 Task: Find hiking trails near Riverside and Salt Lake City with camping options.
Action: Key pressed effs<Key.space>
Screenshot: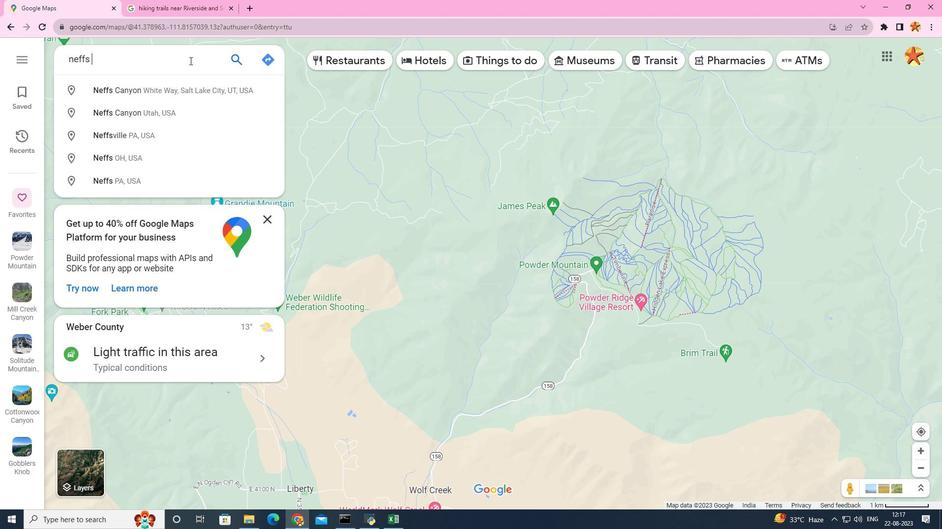 
Action: Mouse moved to (187, 90)
Screenshot: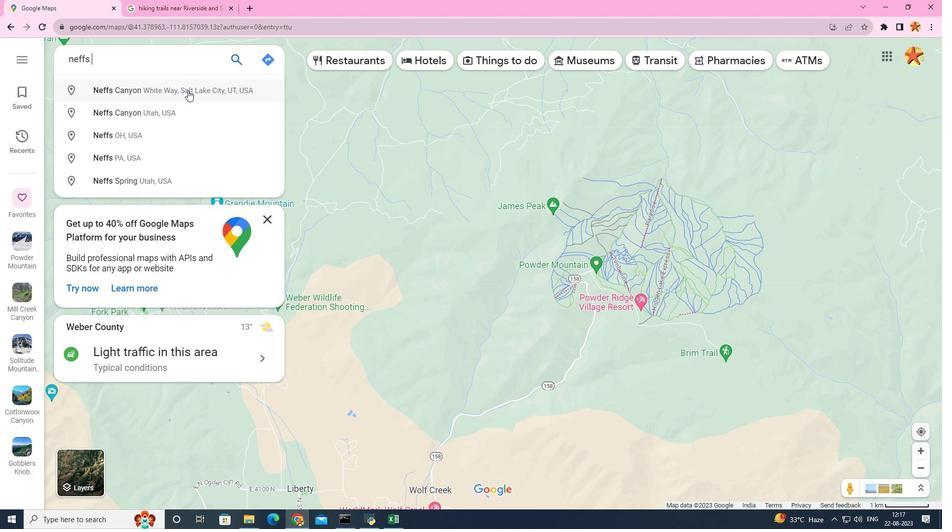 
Action: Mouse pressed left at (187, 90)
Screenshot: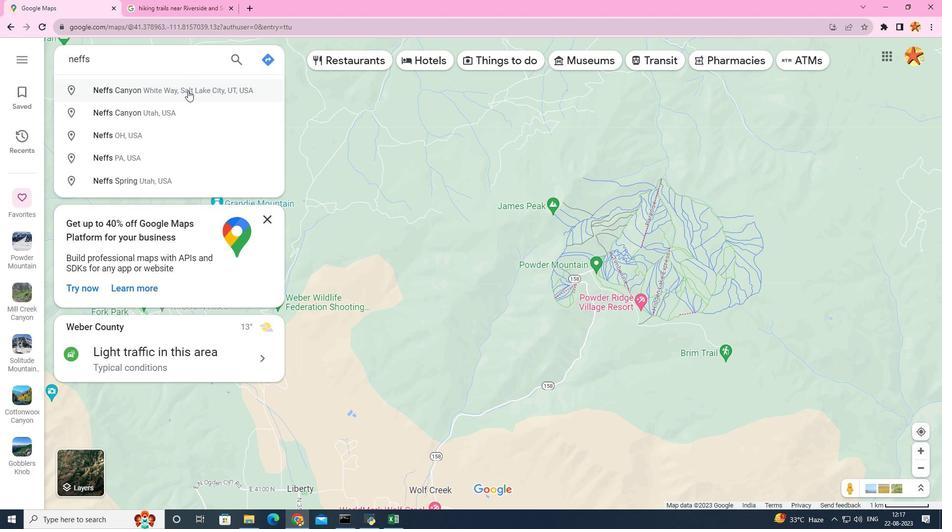 
Action: Mouse moved to (155, 274)
Screenshot: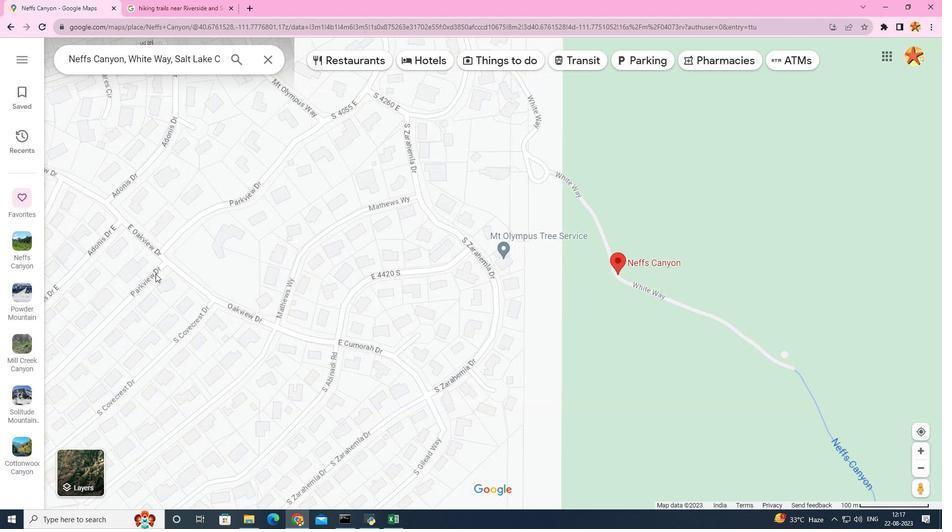 
Action: Mouse scrolled (155, 273) with delta (0, 0)
Screenshot: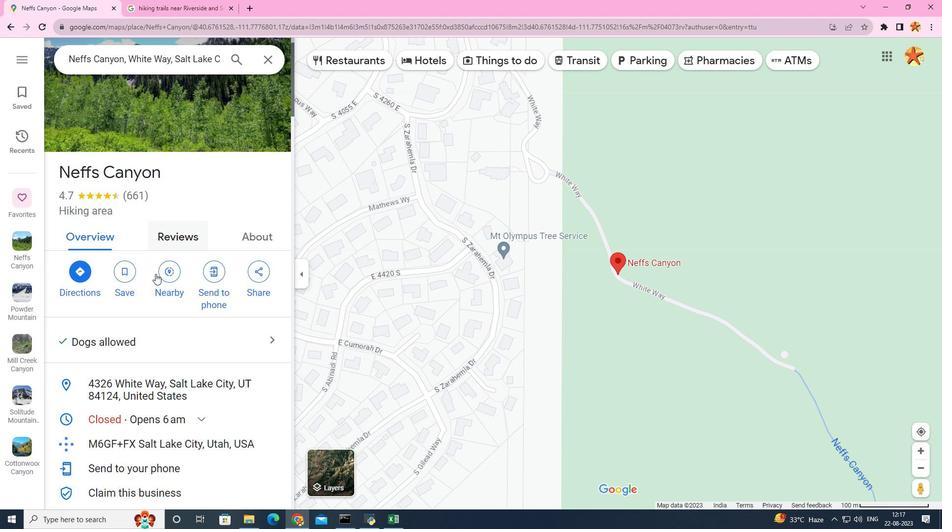 
Action: Mouse scrolled (155, 273) with delta (0, 0)
Screenshot: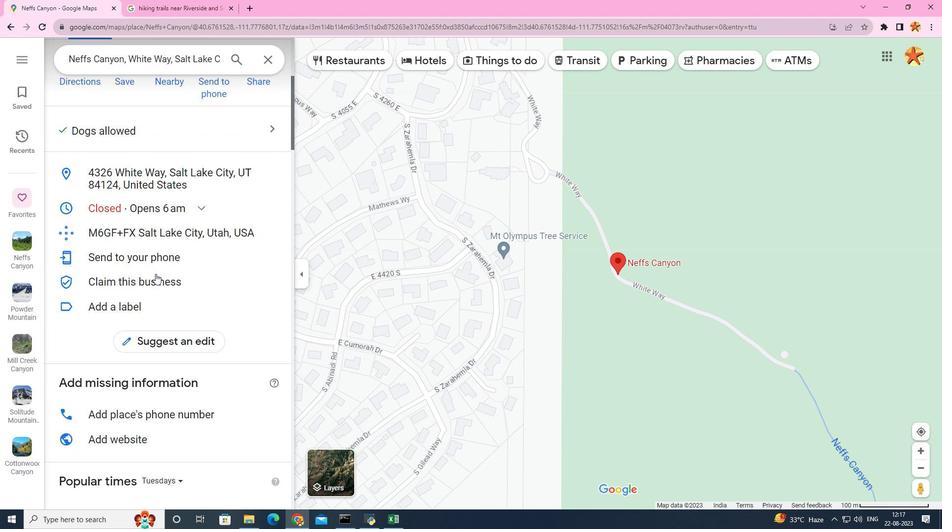 
Action: Mouse scrolled (155, 273) with delta (0, 0)
Screenshot: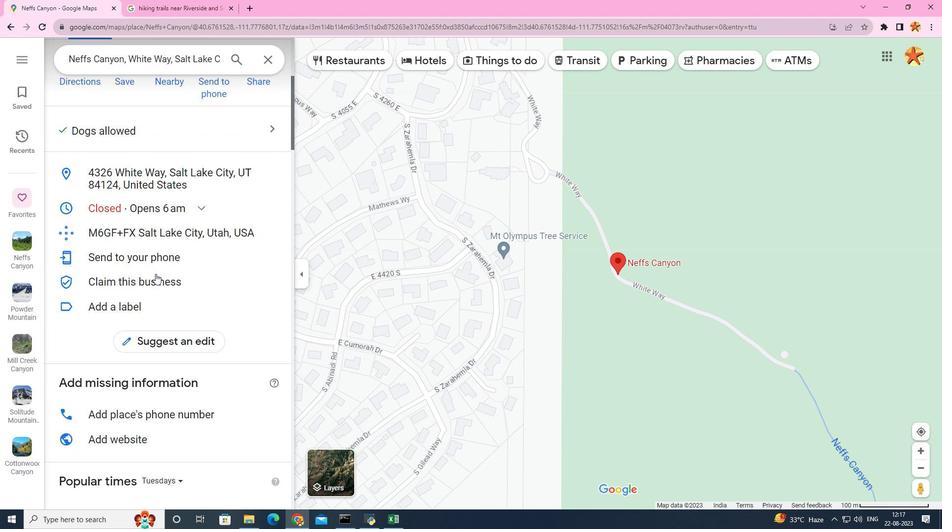 
Action: Mouse scrolled (155, 273) with delta (0, 0)
Screenshot: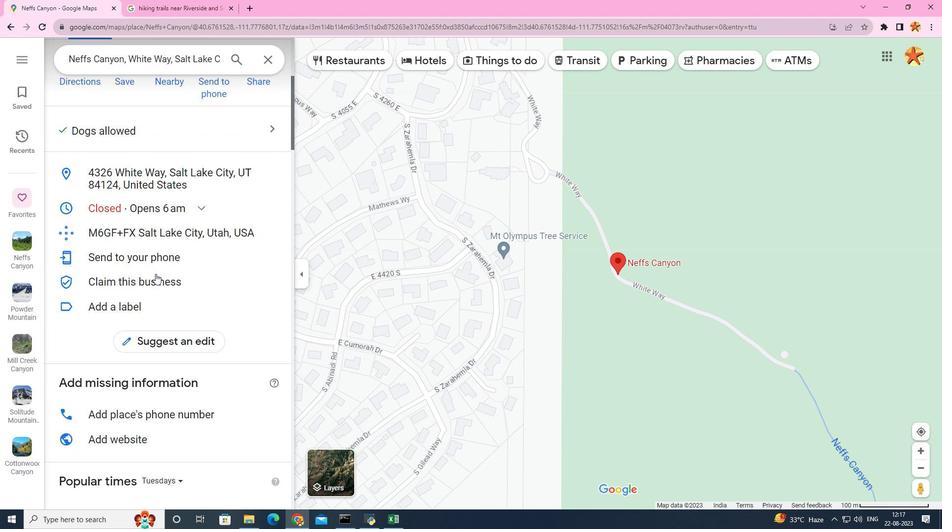 
Action: Mouse scrolled (155, 273) with delta (0, 0)
Screenshot: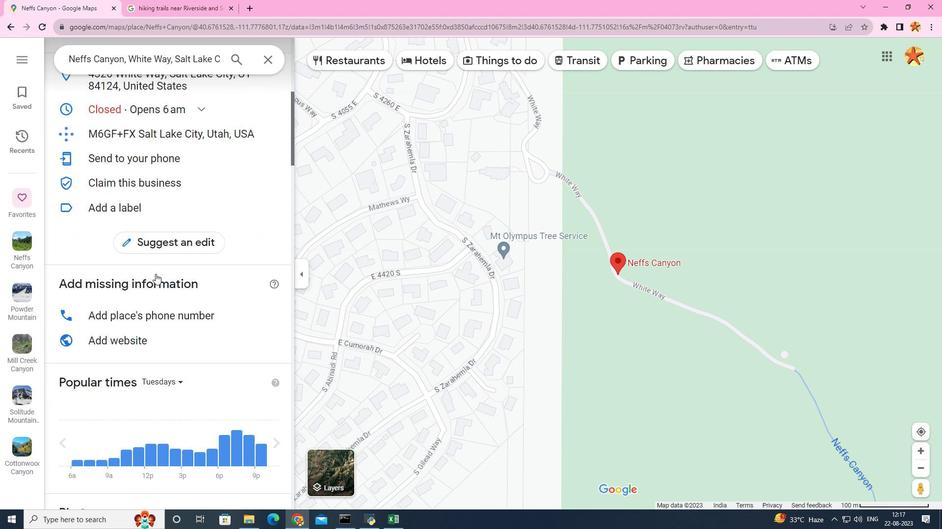 
Action: Mouse scrolled (155, 273) with delta (0, 0)
Screenshot: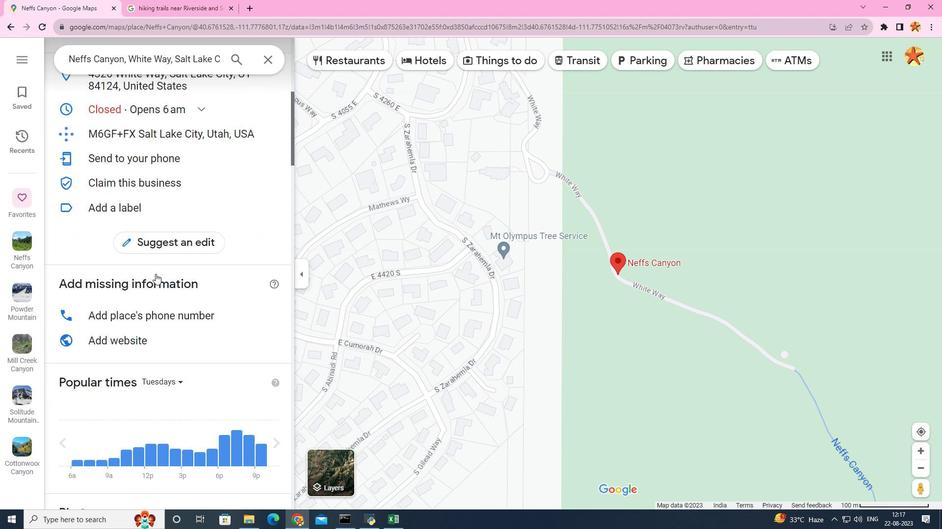 
Action: Mouse scrolled (155, 273) with delta (0, 0)
Screenshot: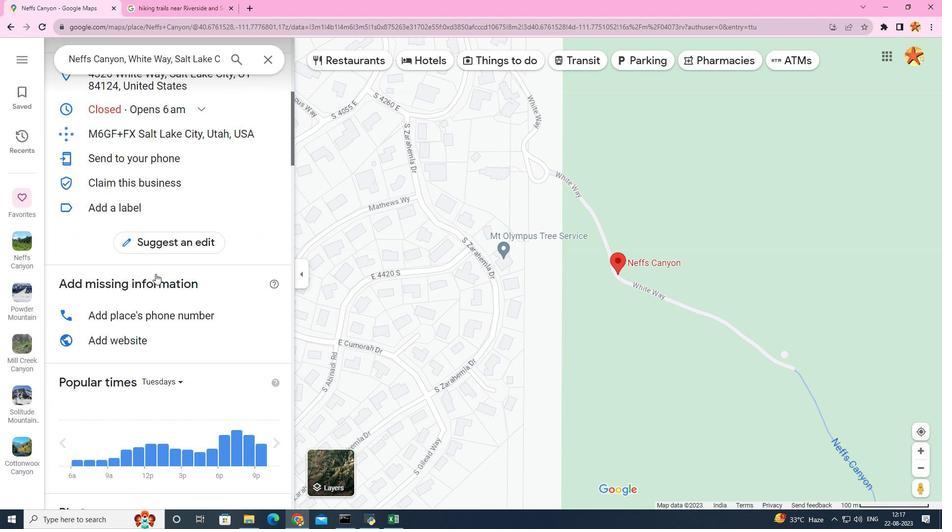 
Action: Mouse scrolled (155, 273) with delta (0, 0)
Screenshot: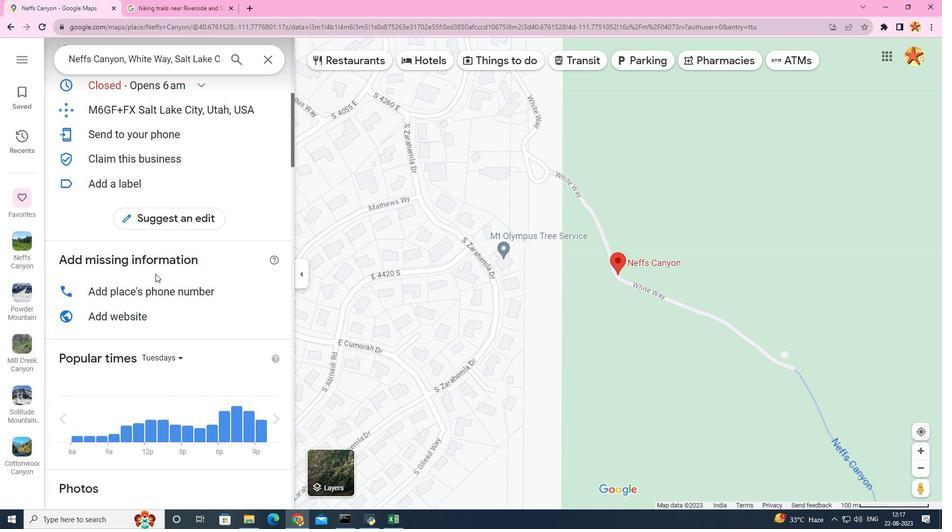 
Action: Mouse scrolled (155, 273) with delta (0, 0)
Screenshot: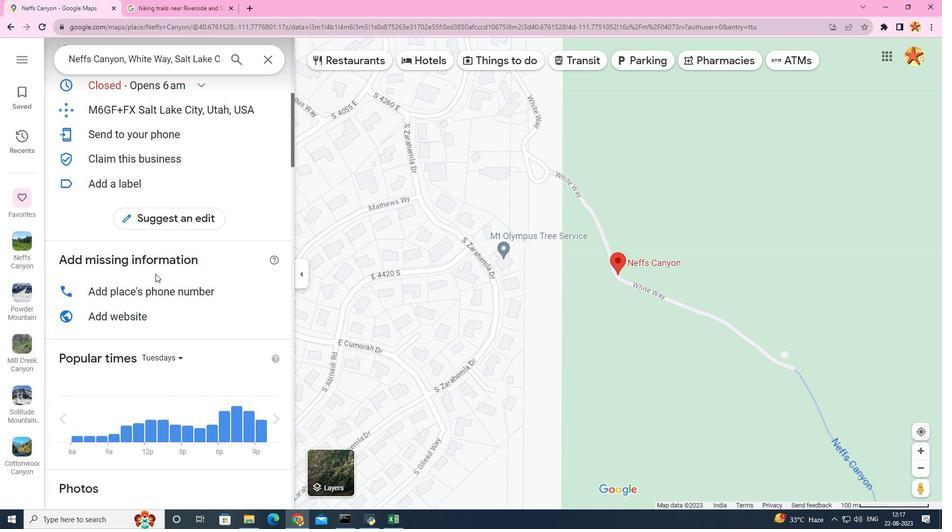 
Action: Mouse scrolled (155, 273) with delta (0, 0)
Screenshot: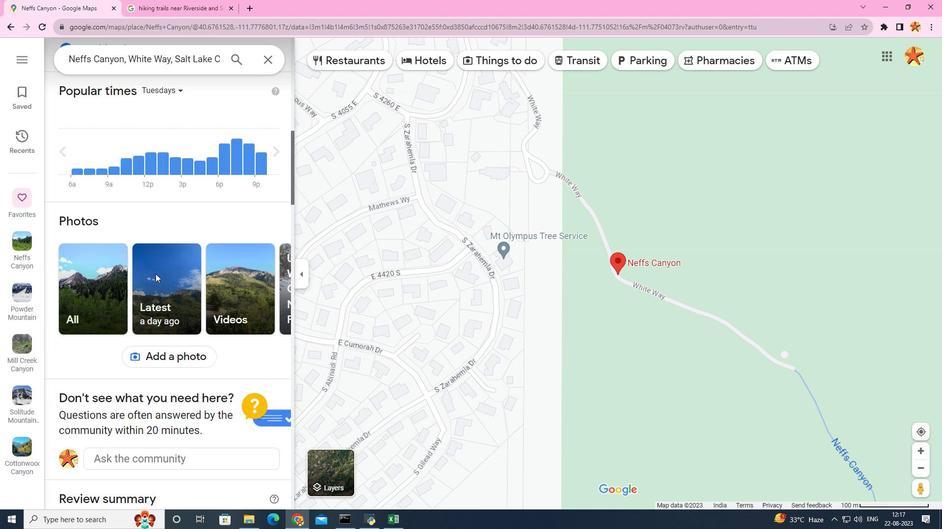 
Action: Mouse scrolled (155, 273) with delta (0, 0)
Screenshot: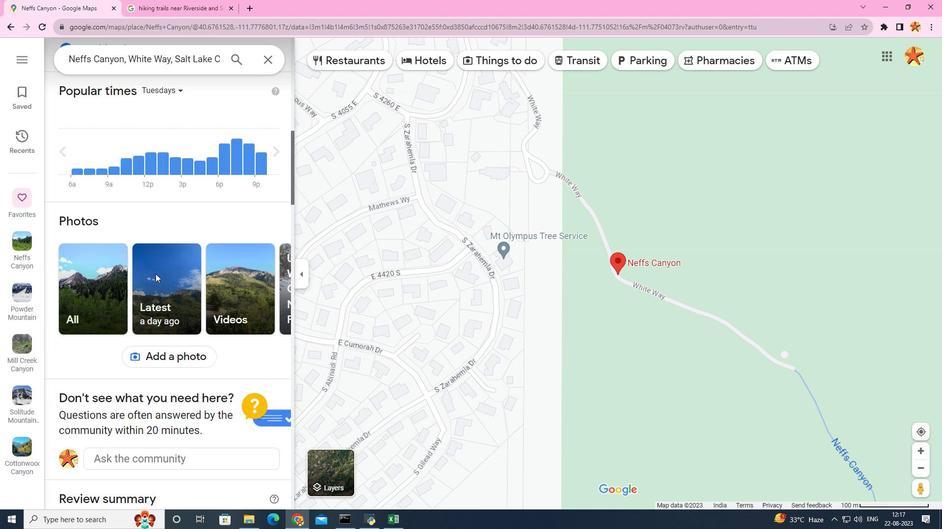 
Action: Mouse scrolled (155, 273) with delta (0, 0)
Screenshot: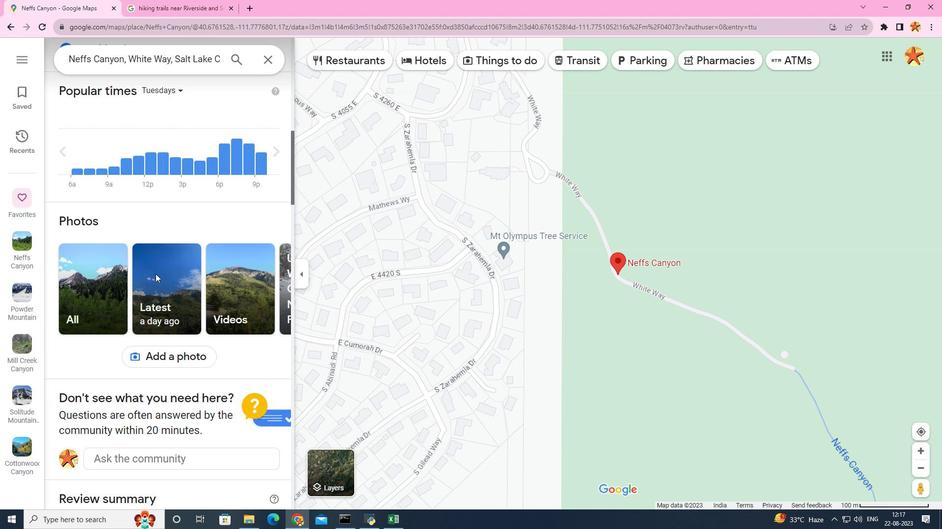 
Action: Mouse scrolled (155, 273) with delta (0, 0)
Screenshot: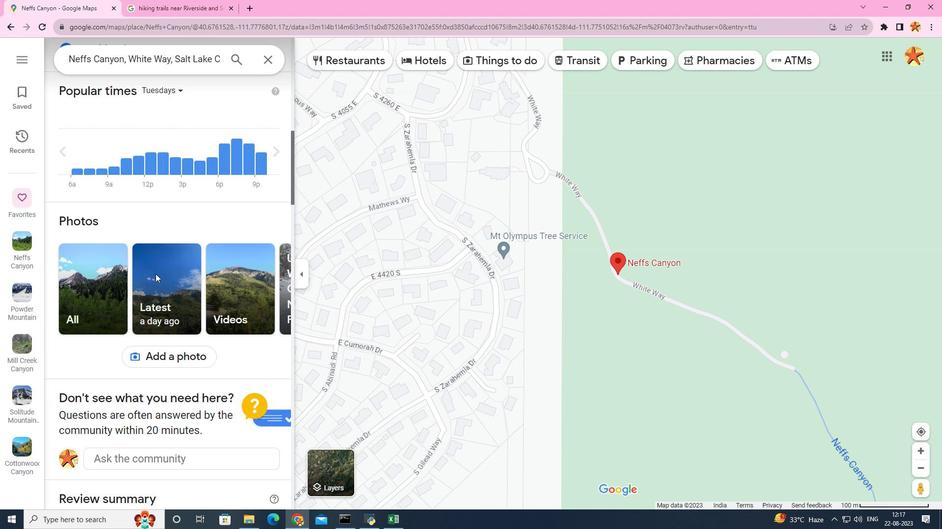 
Action: Mouse scrolled (155, 273) with delta (0, 0)
Screenshot: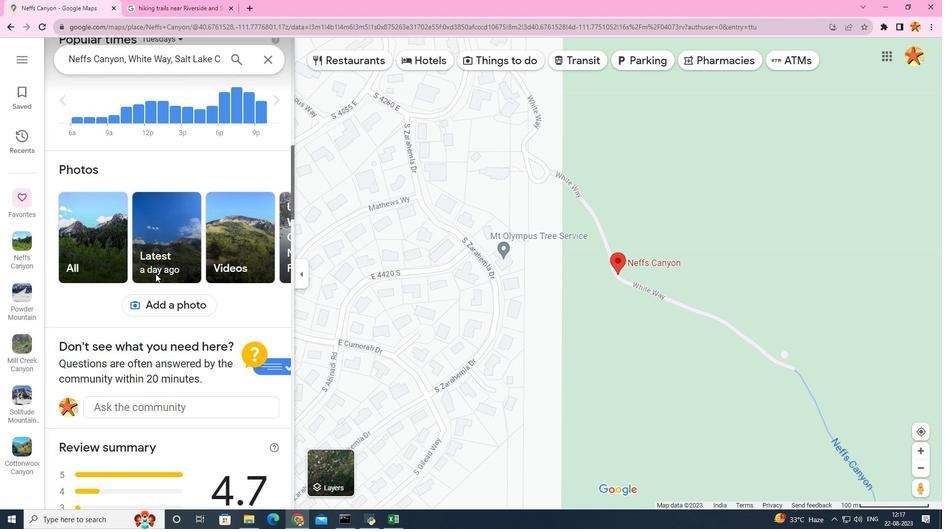
Action: Mouse scrolled (155, 273) with delta (0, 0)
Screenshot: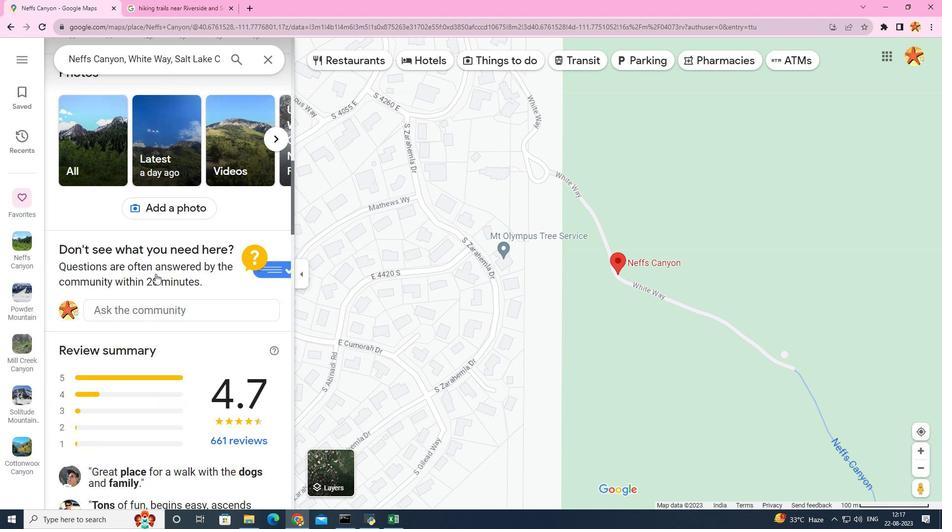 
Action: Mouse scrolled (155, 273) with delta (0, 0)
Screenshot: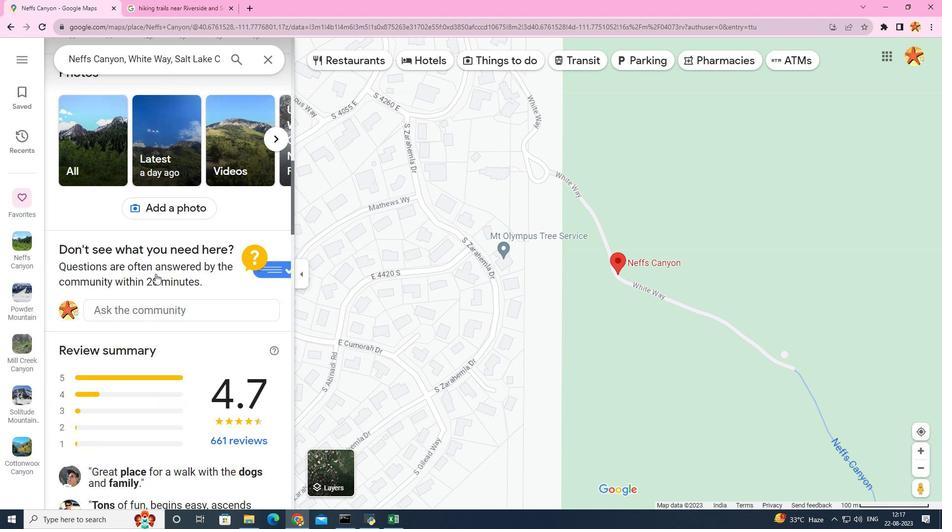 
Action: Mouse scrolled (155, 273) with delta (0, 0)
Screenshot: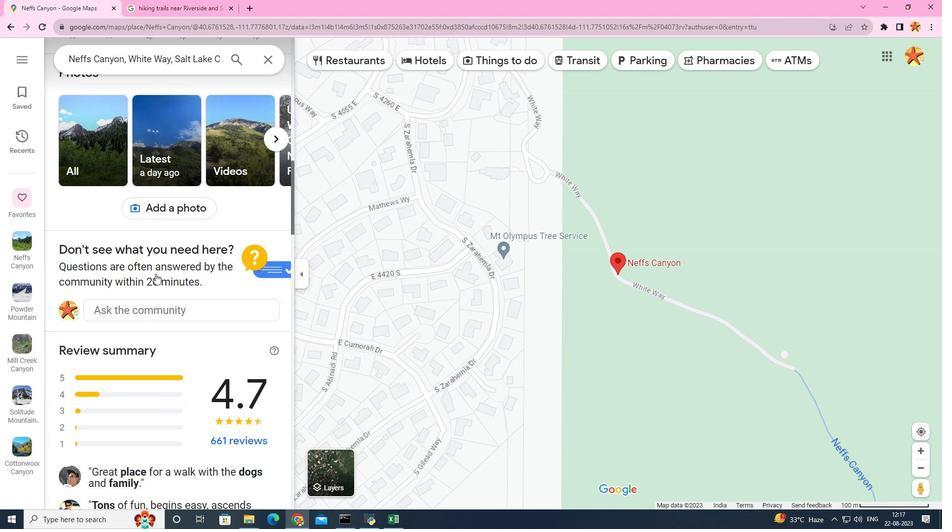 
Action: Mouse moved to (108, 134)
Screenshot: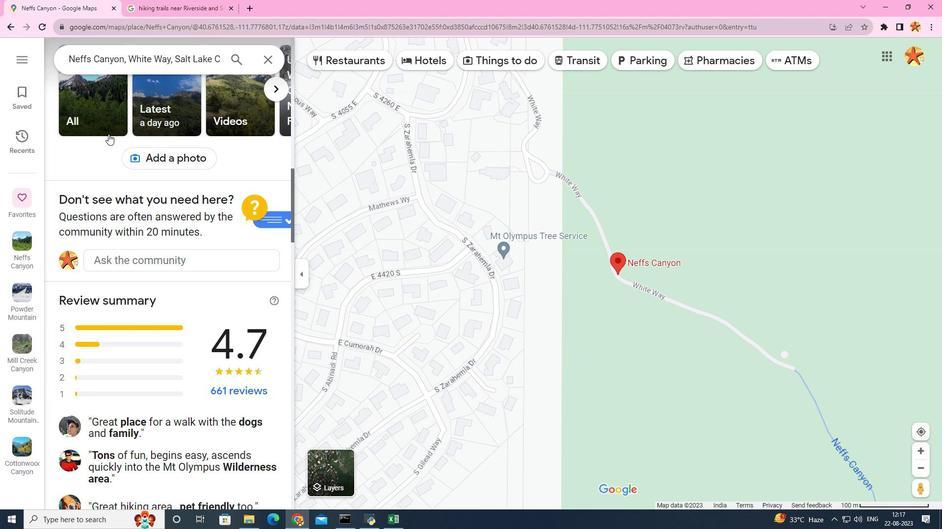 
Action: Mouse pressed left at (108, 134)
Screenshot: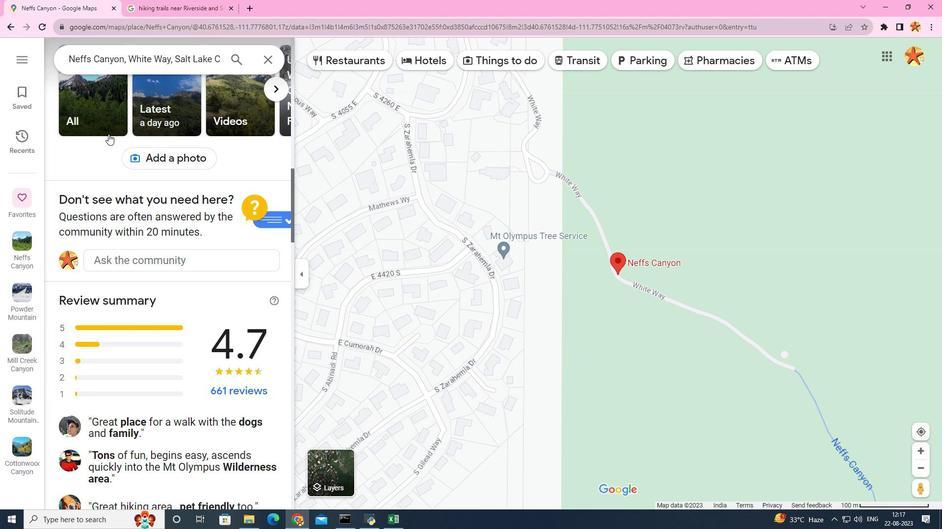 
Action: Mouse moved to (627, 443)
Screenshot: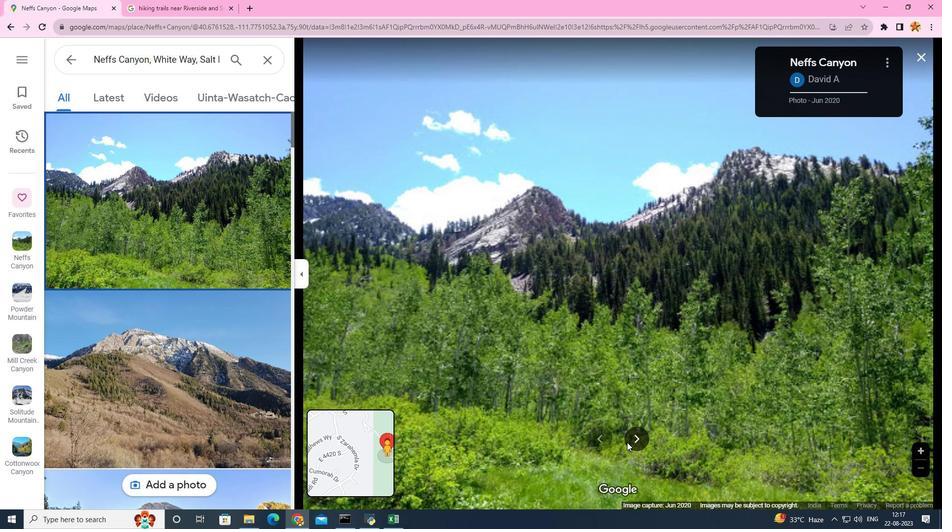 
Action: Mouse pressed left at (627, 443)
Screenshot: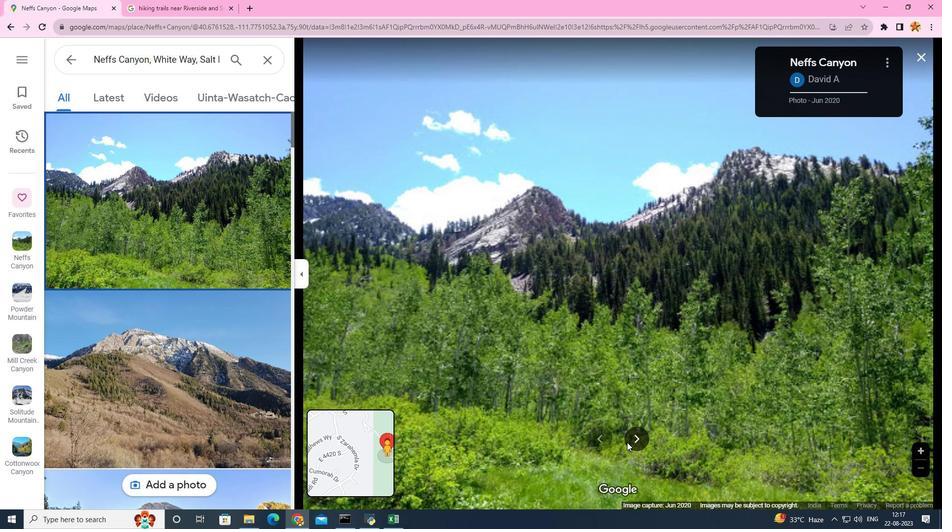 
Action: Mouse pressed left at (627, 443)
Screenshot: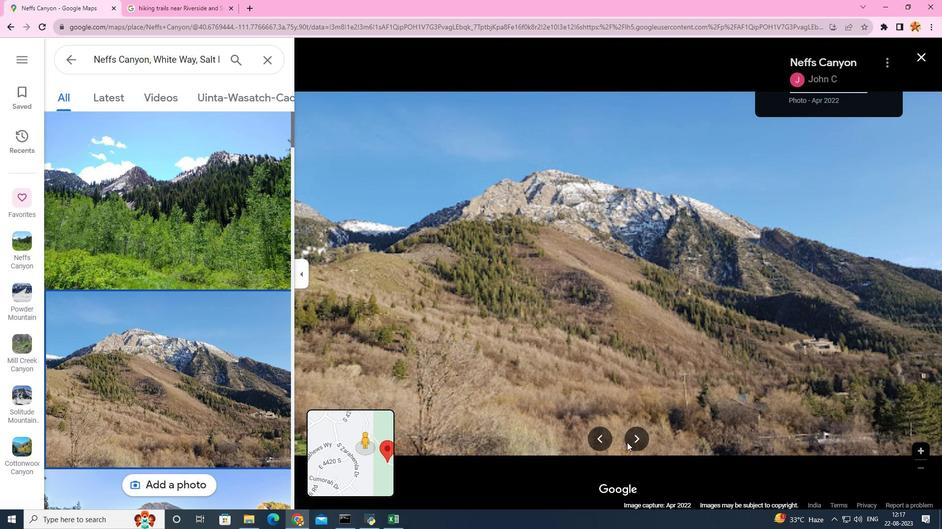 
Action: Mouse pressed left at (627, 443)
Screenshot: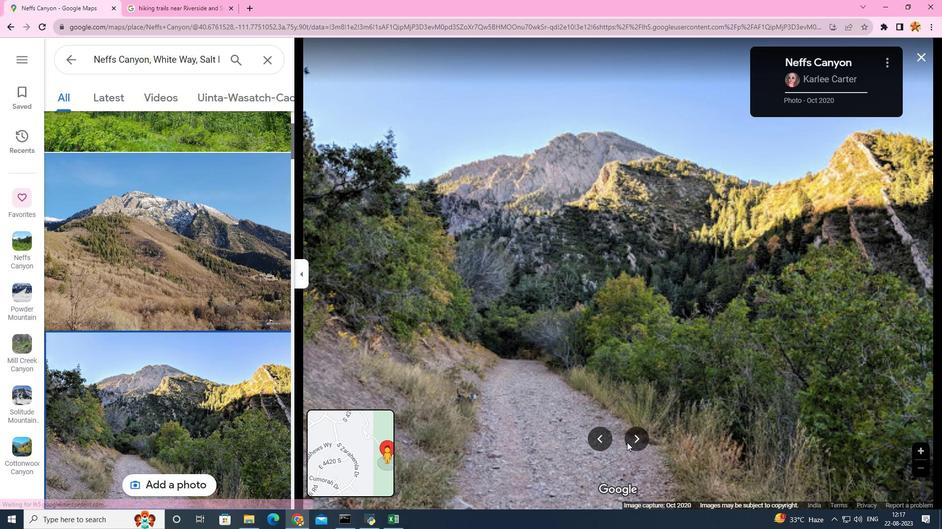 
Action: Mouse pressed left at (627, 443)
Screenshot: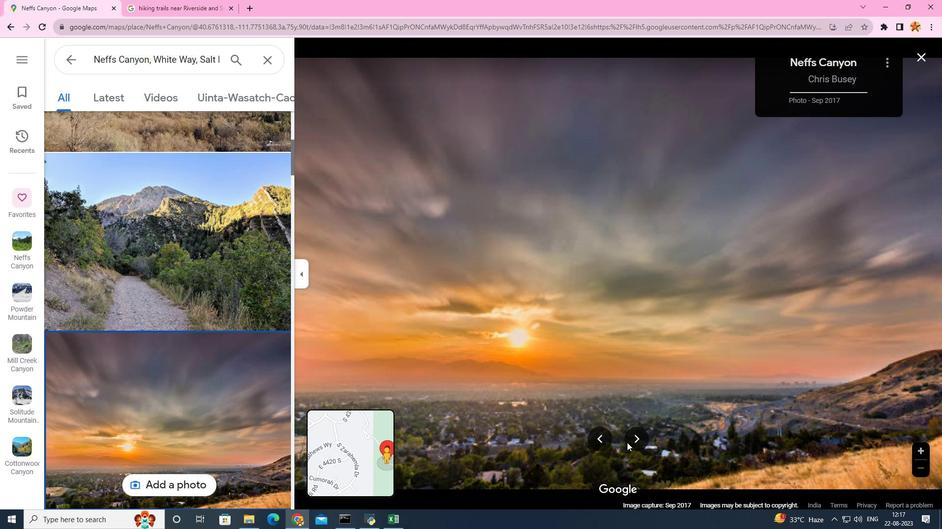 
Action: Mouse pressed left at (627, 443)
Screenshot: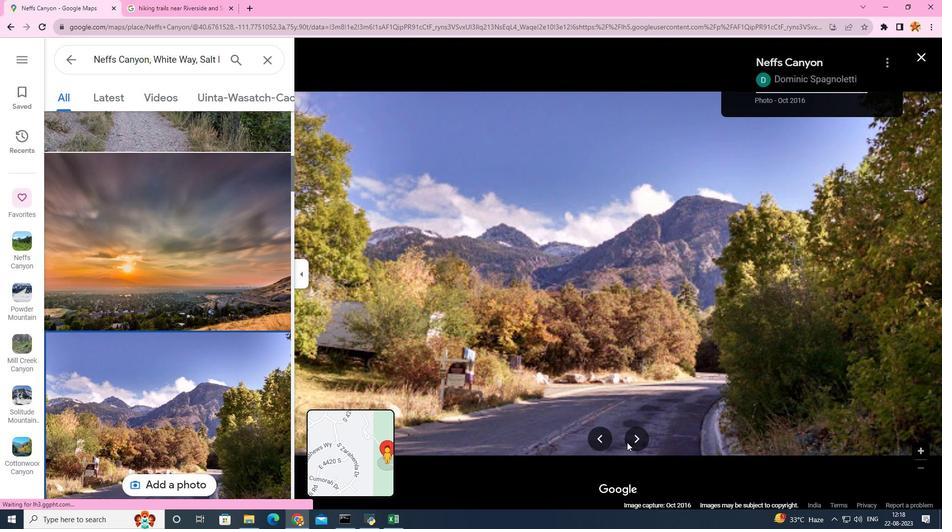 
Action: Mouse pressed left at (627, 443)
Screenshot: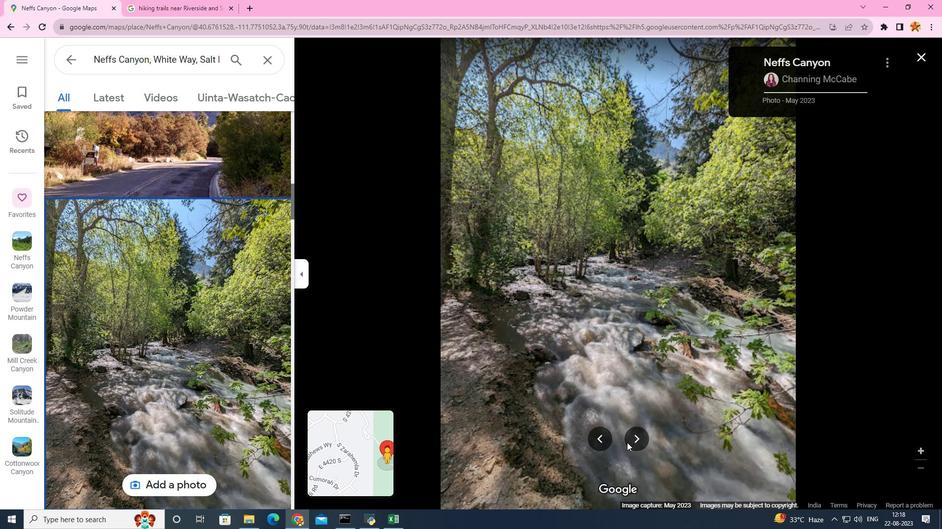 
Action: Mouse pressed left at (627, 443)
Screenshot: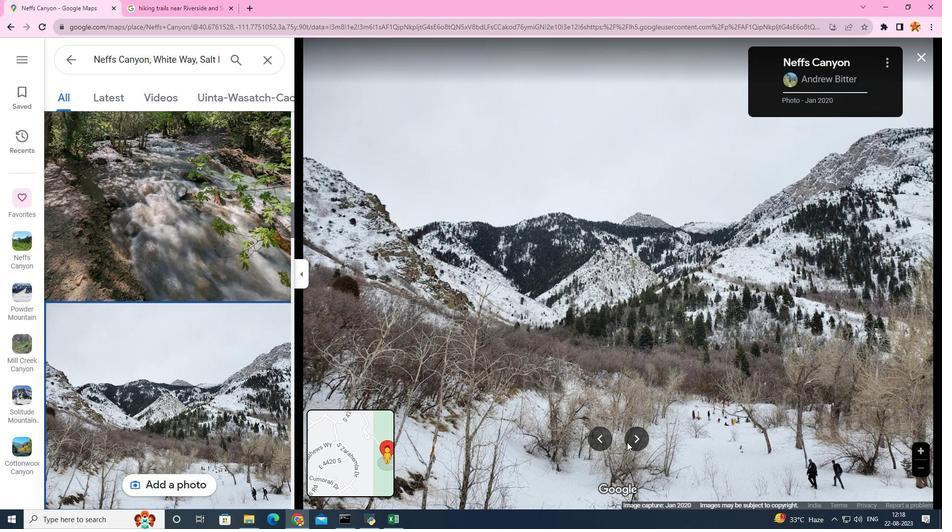 
Action: Mouse pressed left at (627, 443)
Screenshot: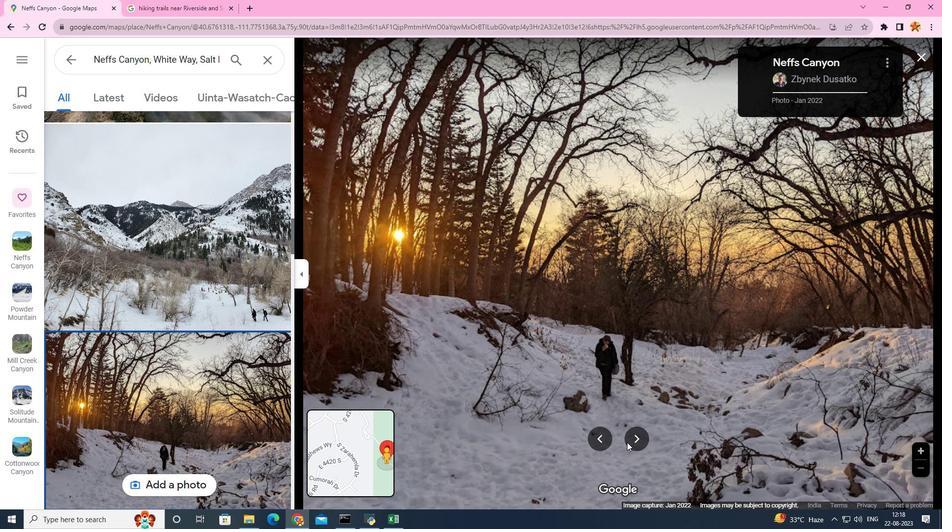 
Action: Mouse pressed left at (627, 443)
Screenshot: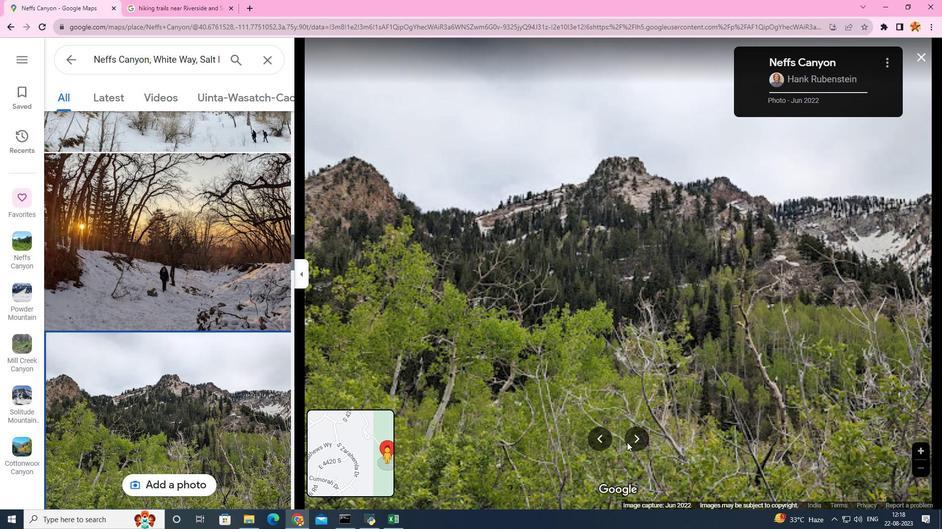 
Action: Mouse pressed left at (627, 443)
Screenshot: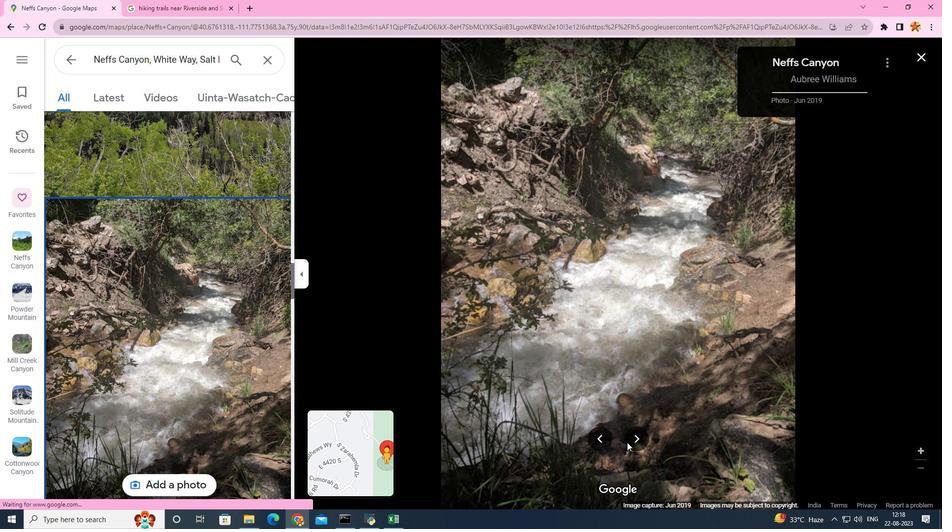 
Action: Mouse pressed left at (627, 443)
Screenshot: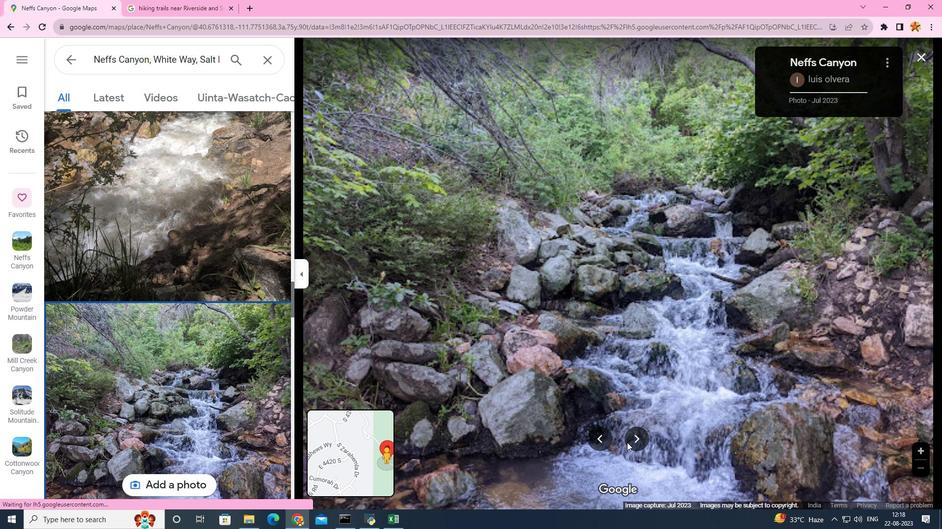 
Action: Mouse pressed left at (627, 443)
Screenshot: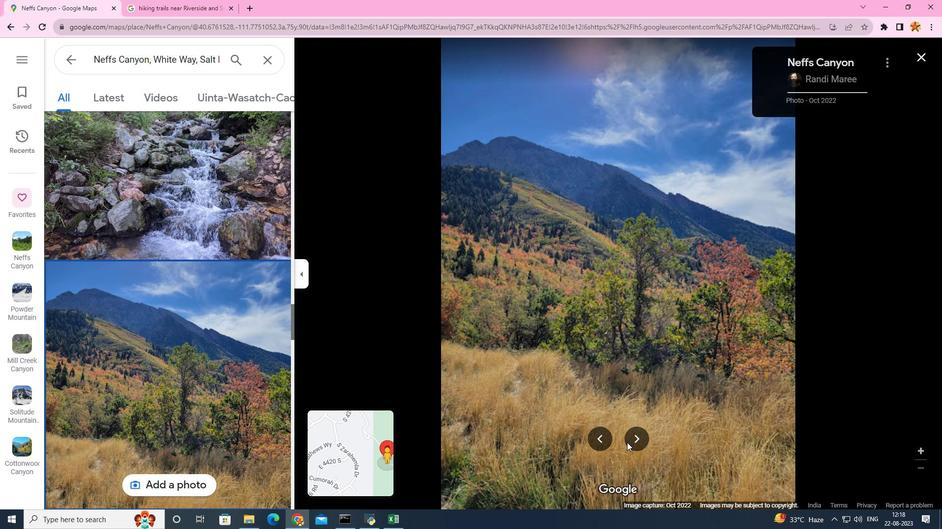 
Action: Mouse moved to (625, 433)
Screenshot: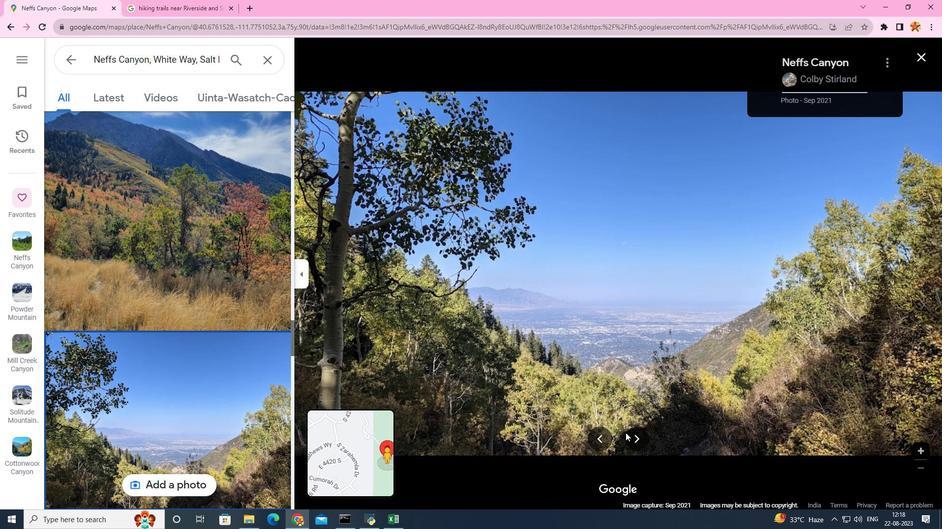 
Action: Mouse pressed left at (625, 433)
Screenshot: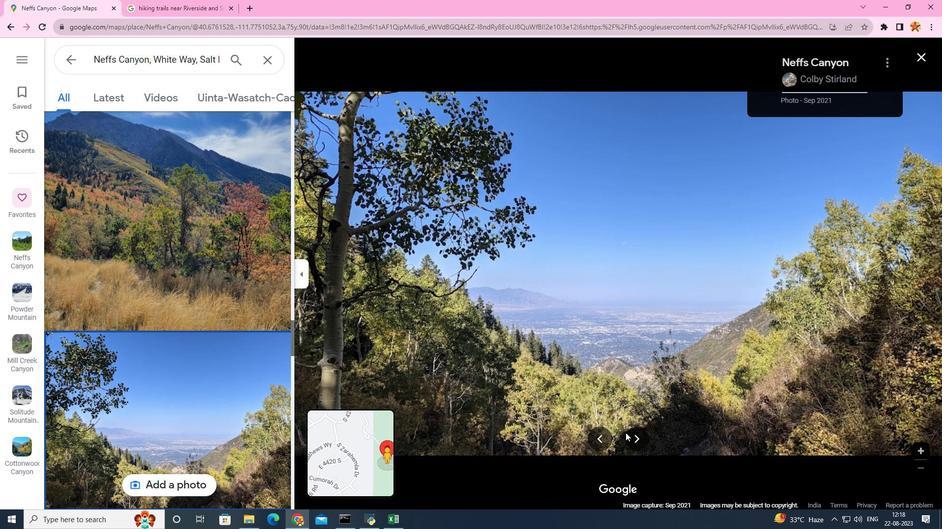 
Action: Mouse moved to (636, 438)
Screenshot: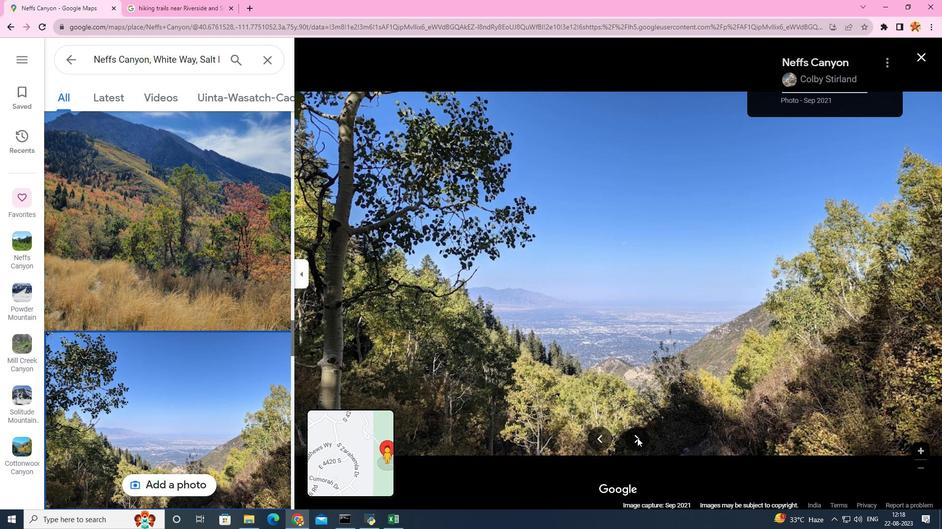 
Action: Mouse pressed left at (636, 438)
Screenshot: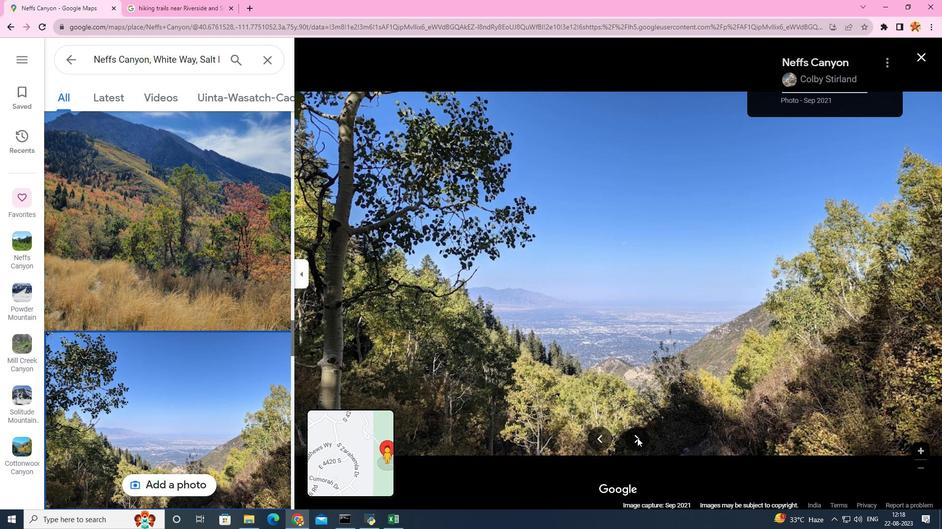 
Action: Mouse moved to (637, 438)
Screenshot: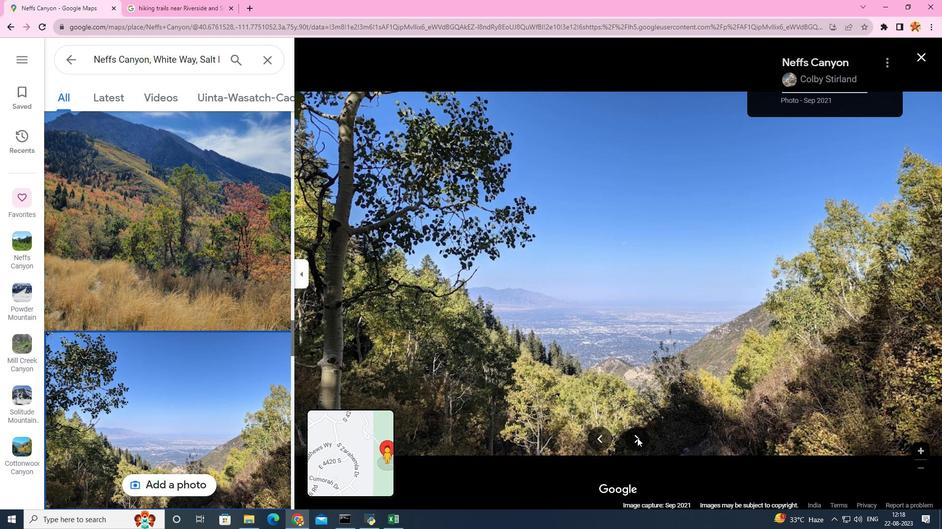 
Action: Mouse pressed left at (637, 438)
Screenshot: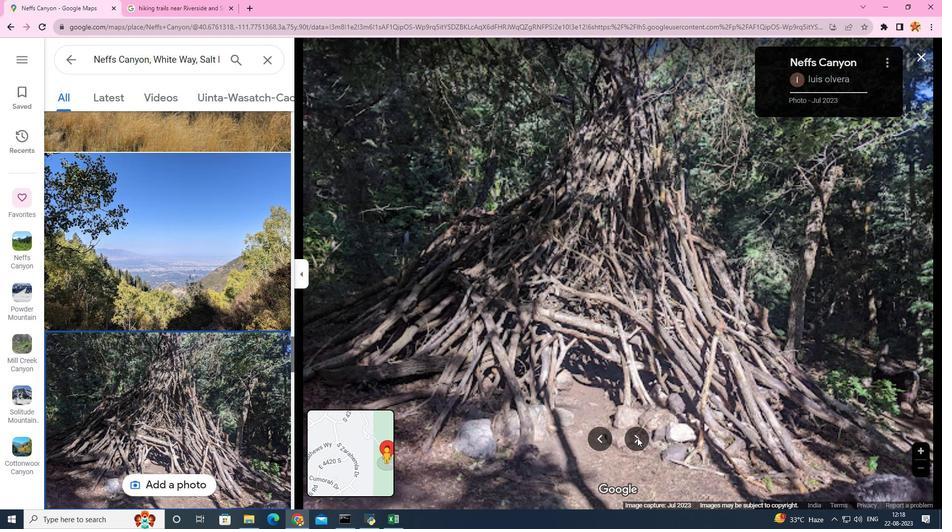 
Action: Mouse pressed left at (637, 438)
Screenshot: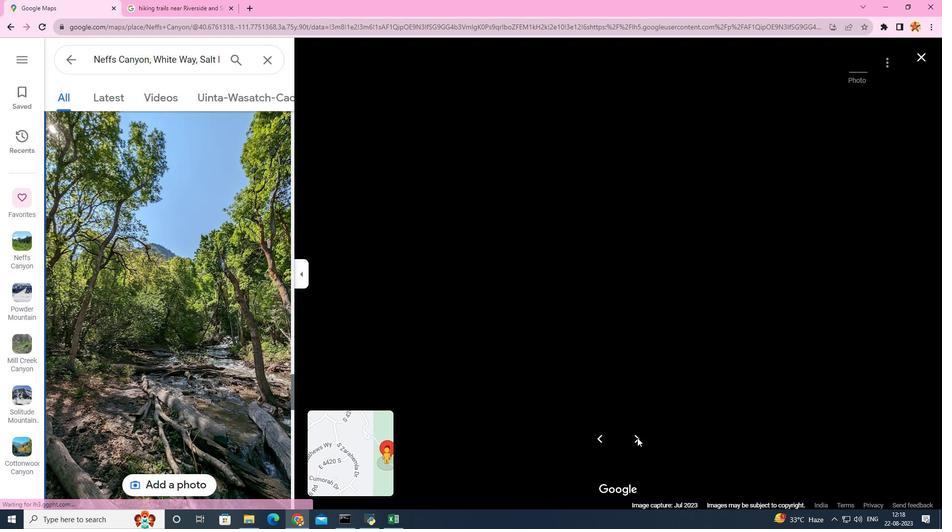 
Action: Mouse moved to (101, 104)
Screenshot: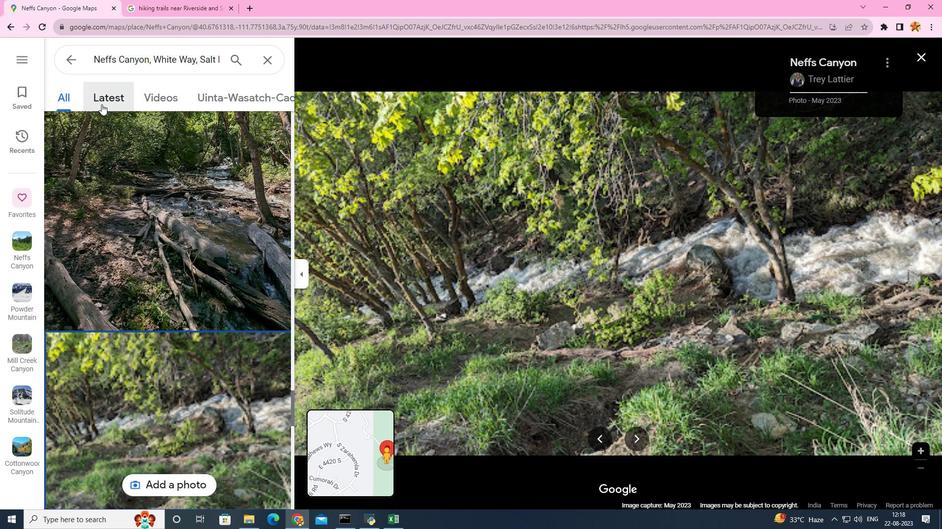 
Action: Mouse pressed left at (101, 104)
Screenshot: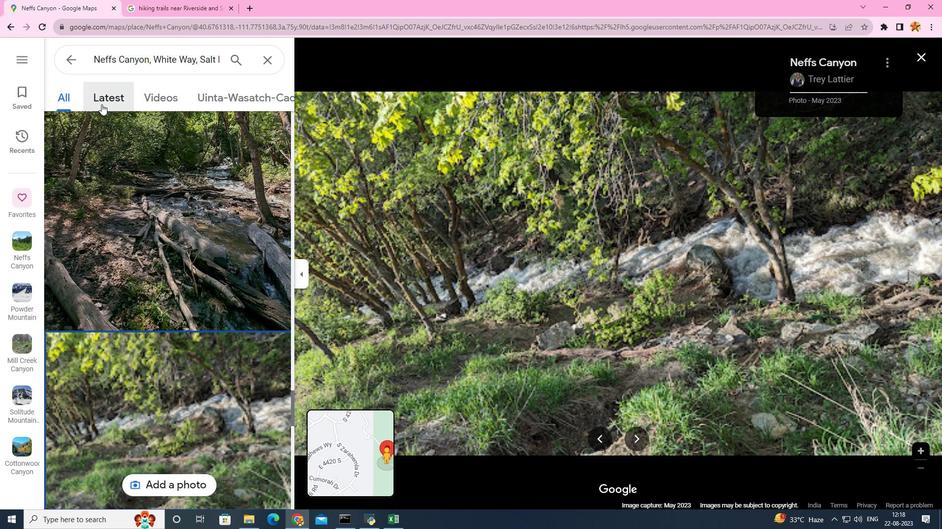 
Action: Mouse moved to (633, 444)
Screenshot: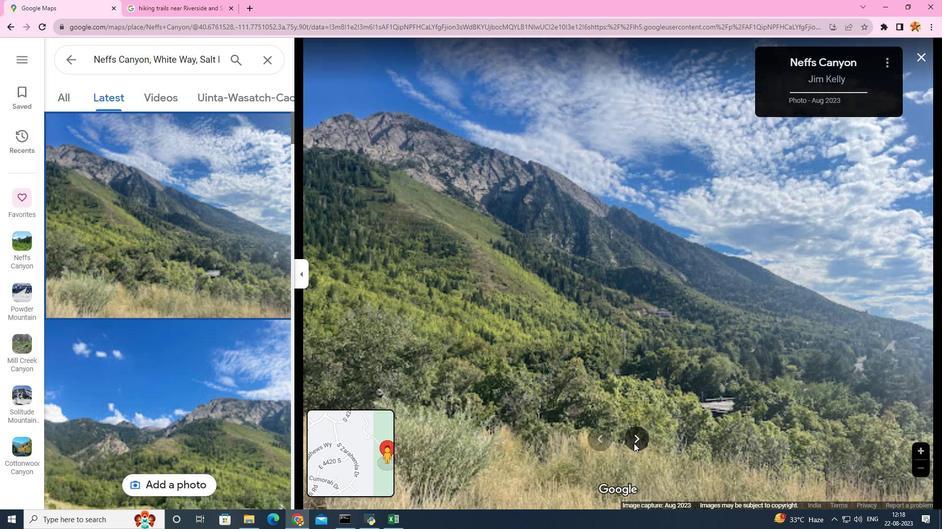 
Action: Mouse pressed left at (633, 444)
Screenshot: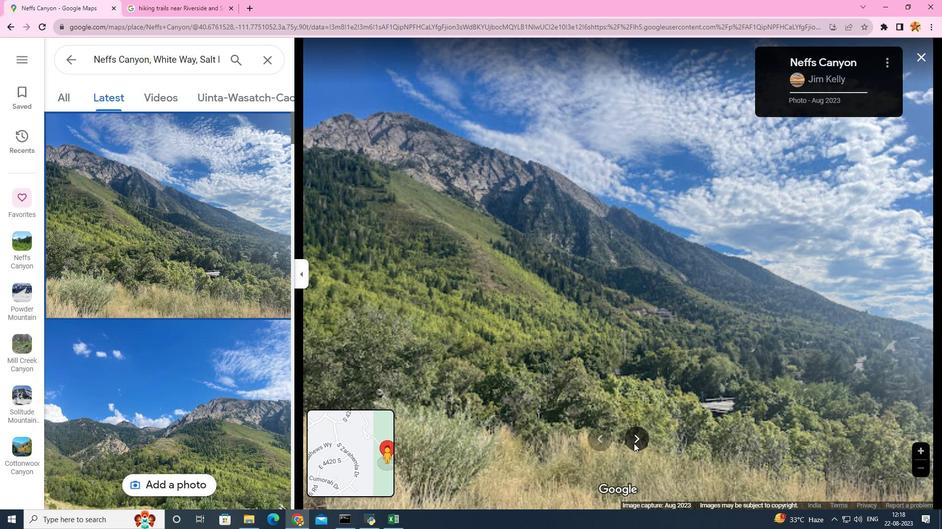 
Action: Mouse pressed left at (633, 444)
Screenshot: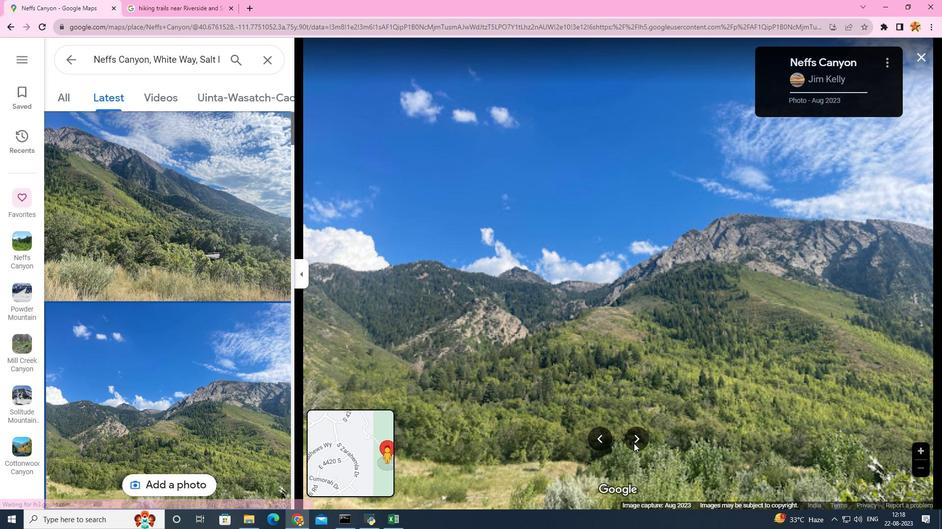 
Action: Mouse pressed left at (633, 444)
Screenshot: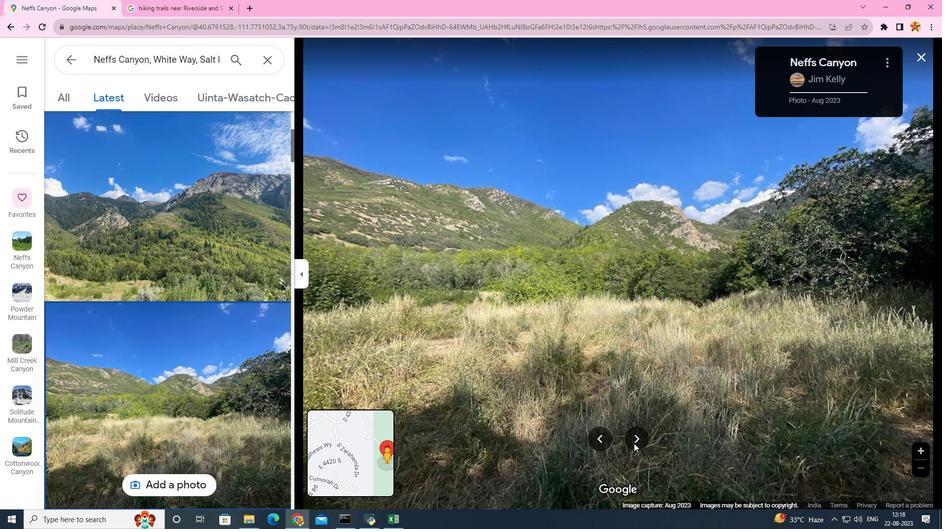 
Action: Mouse pressed left at (633, 444)
Screenshot: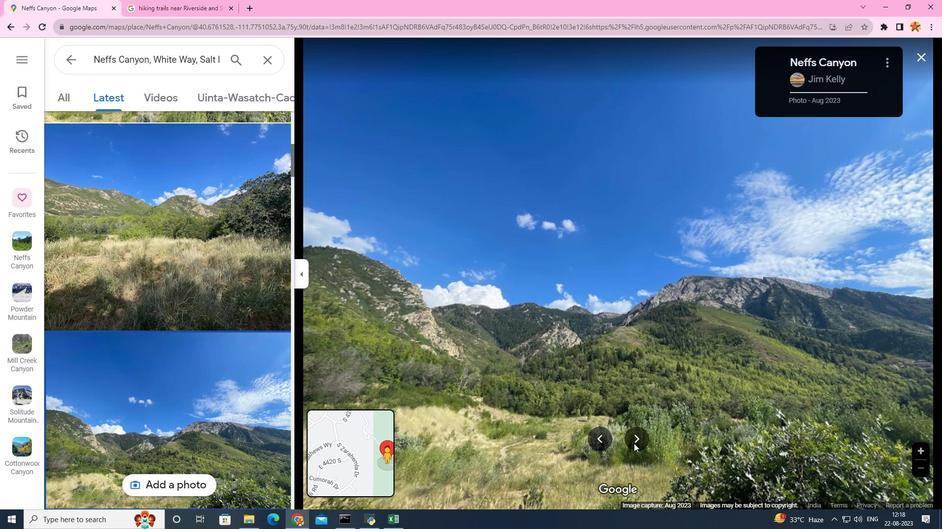 
Action: Mouse moved to (628, 444)
Screenshot: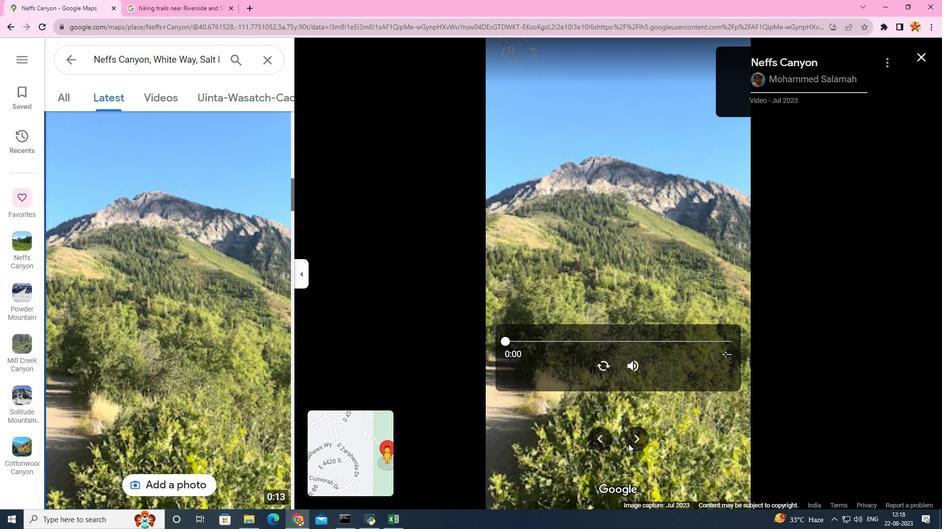 
Action: Mouse pressed left at (628, 444)
Screenshot: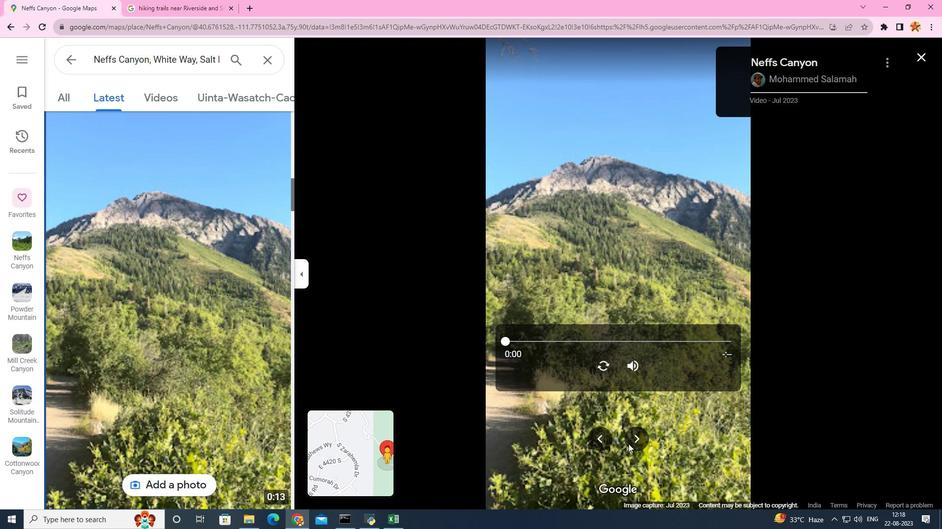 
Action: Mouse pressed left at (628, 444)
Screenshot: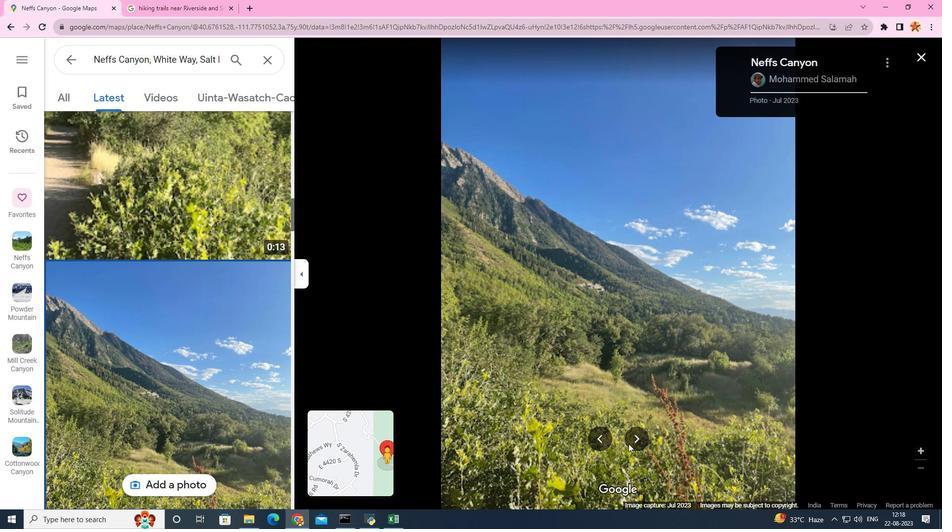 
Action: Mouse moved to (633, 439)
Screenshot: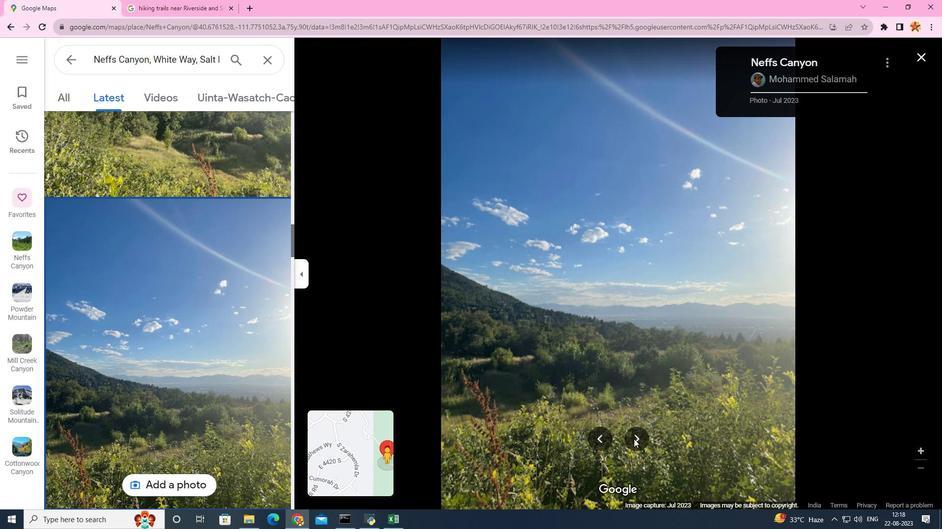 
Action: Mouse pressed left at (633, 439)
Screenshot: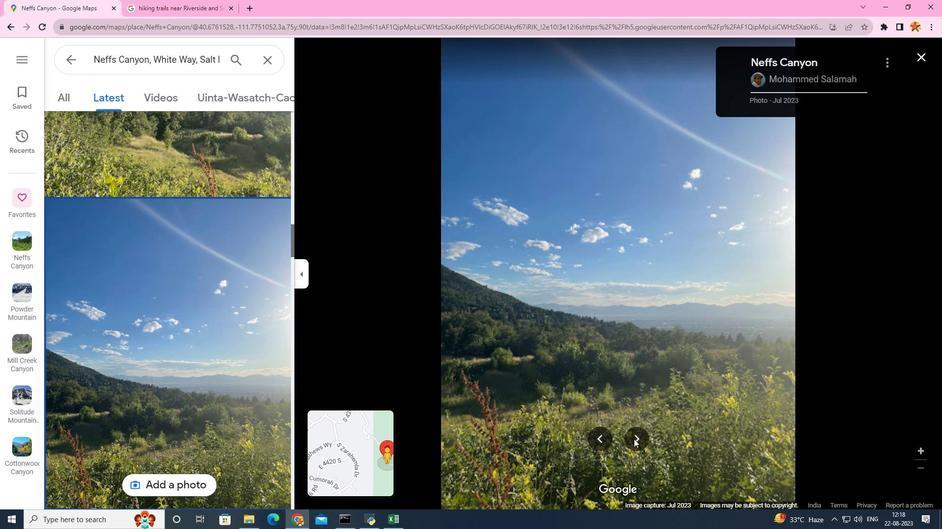 
Action: Mouse moved to (636, 438)
Screenshot: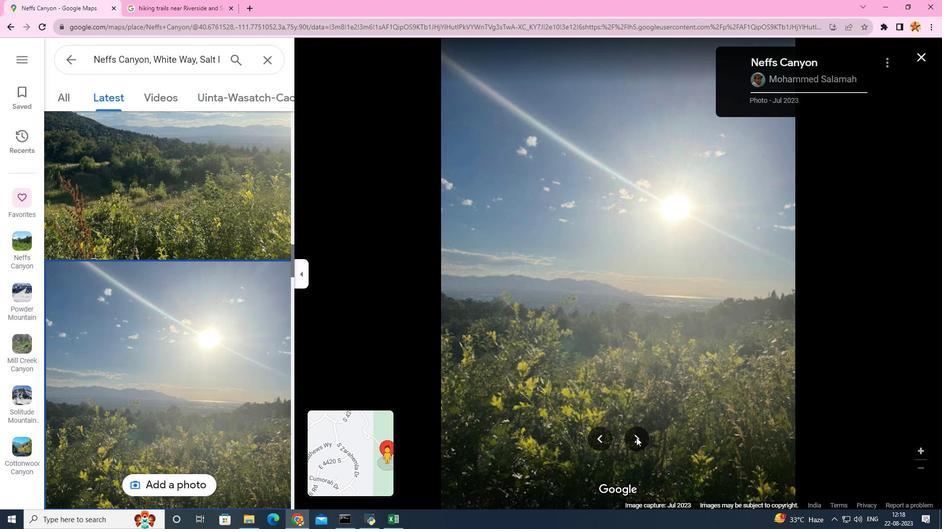 
Action: Mouse pressed left at (636, 438)
Screenshot: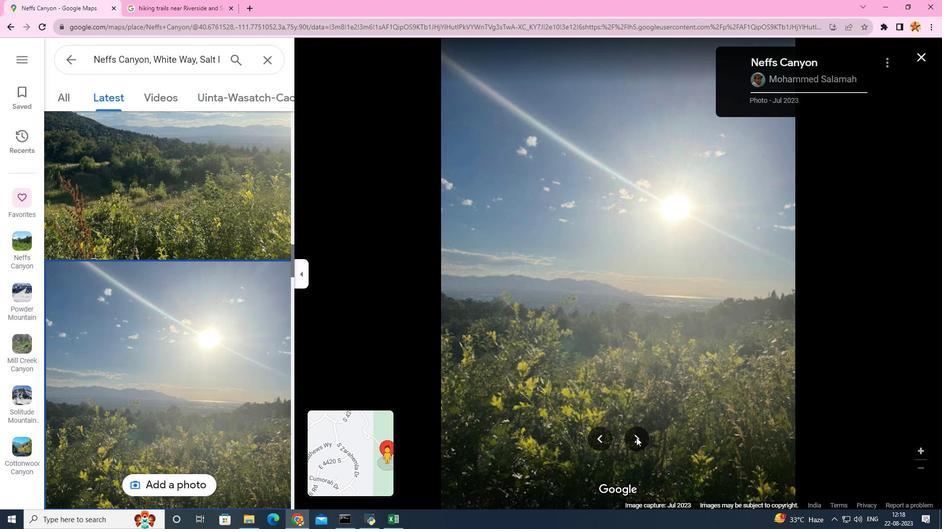
Action: Mouse pressed left at (636, 438)
Screenshot: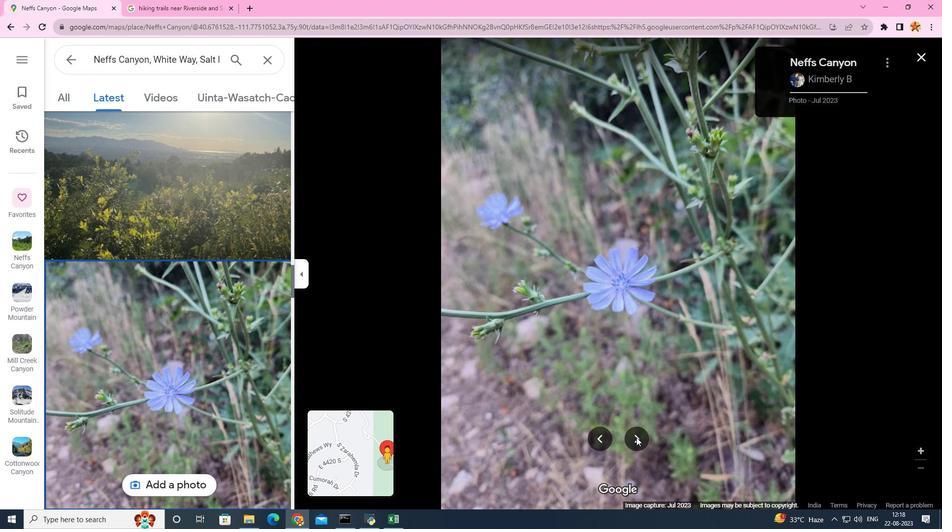 
Action: Mouse pressed left at (636, 438)
Screenshot: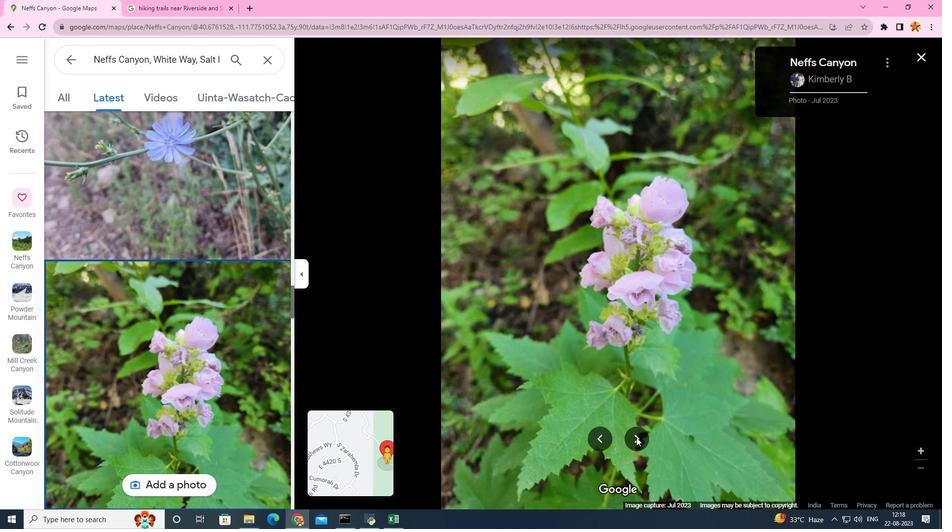 
Action: Mouse pressed left at (636, 438)
Screenshot: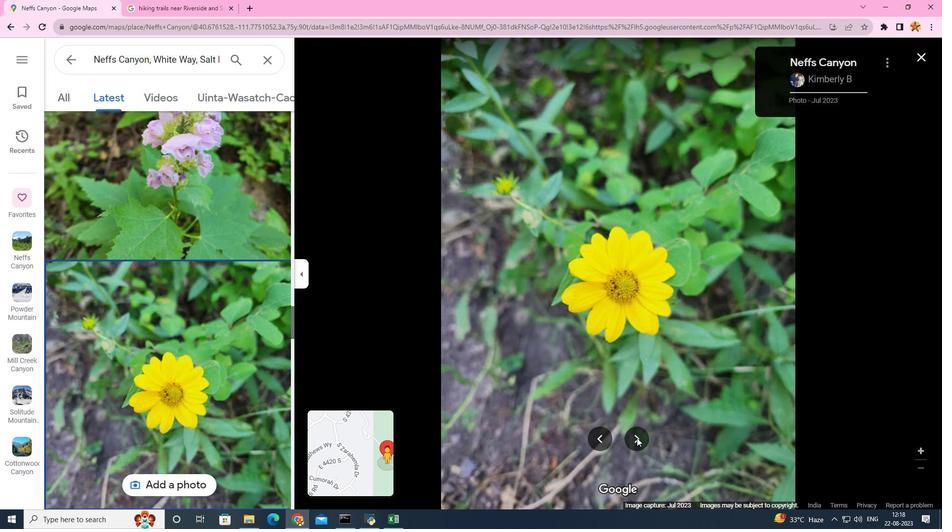 
Action: Mouse moved to (636, 438)
Screenshot: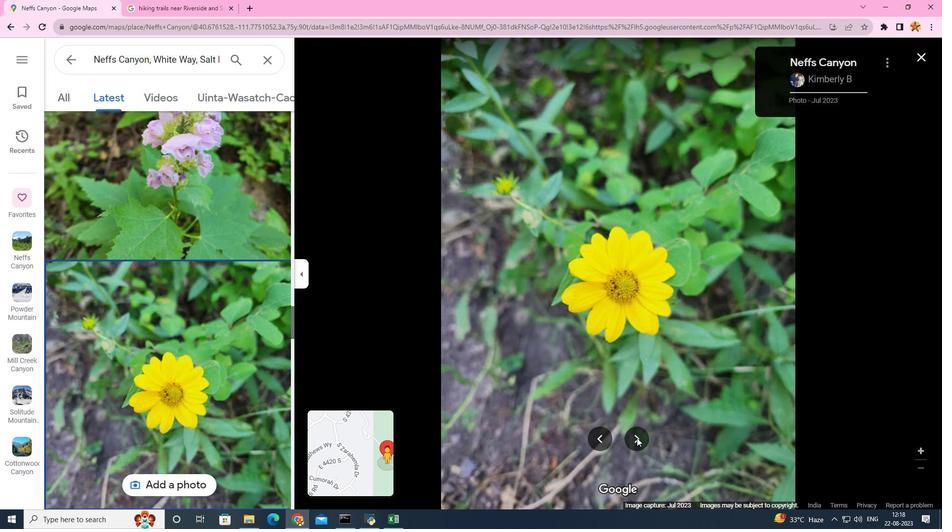 
Action: Mouse pressed left at (636, 438)
Screenshot: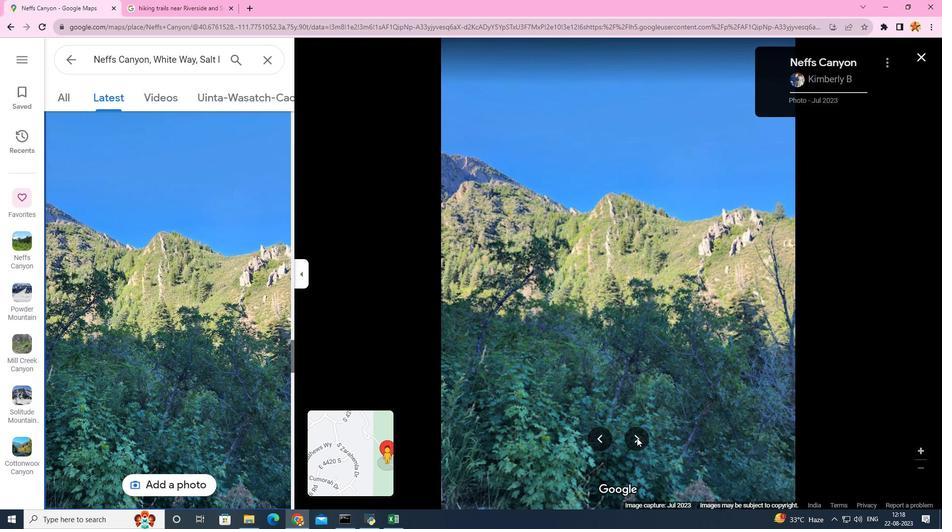 
Action: Mouse pressed left at (636, 438)
Screenshot: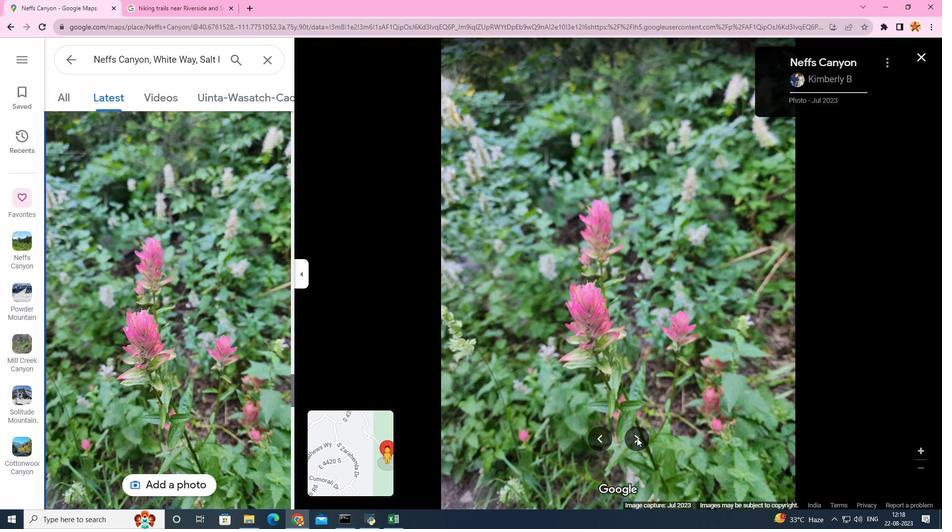 
Action: Mouse moved to (636, 440)
Screenshot: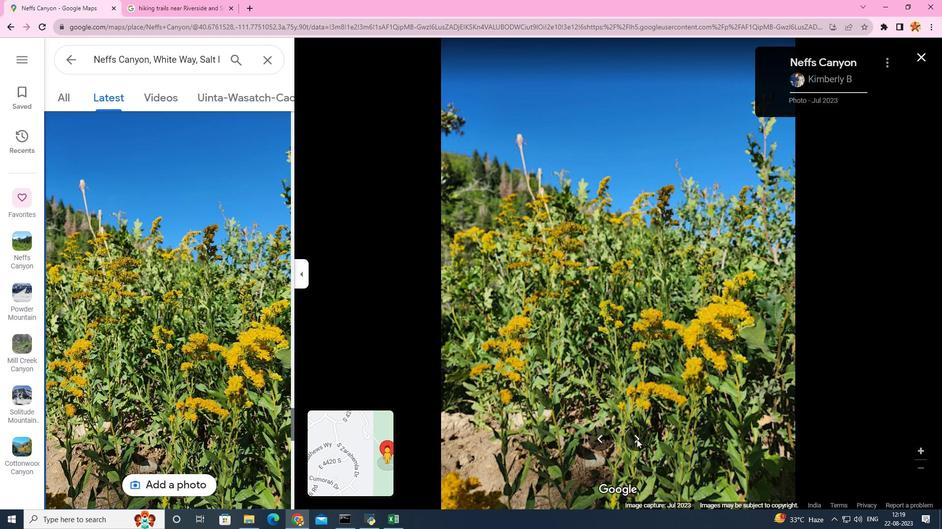 
Action: Mouse pressed left at (636, 440)
Screenshot: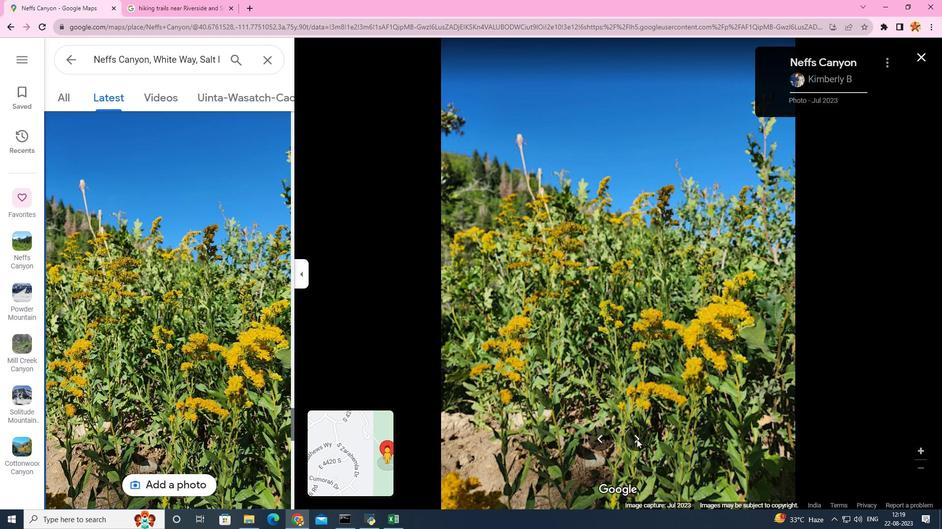 
Action: Mouse pressed left at (636, 440)
Screenshot: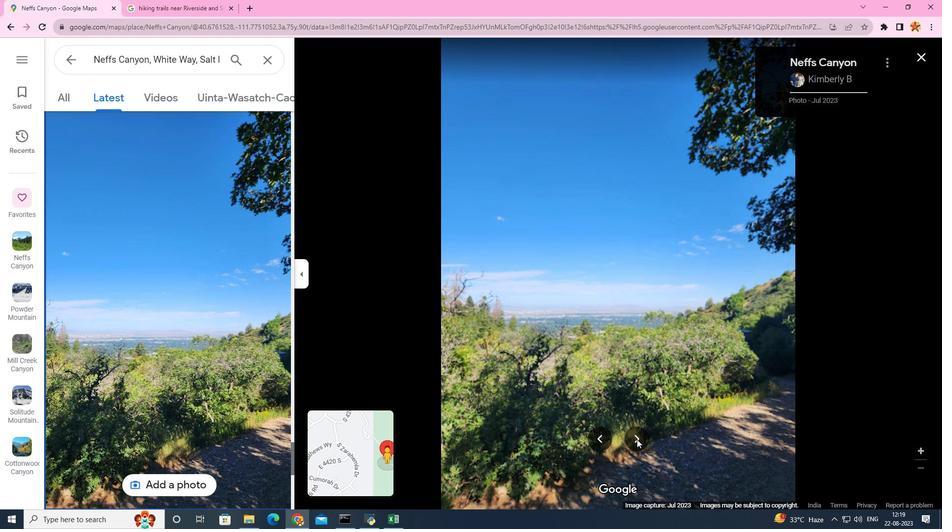 
Action: Mouse moved to (213, 99)
Screenshot: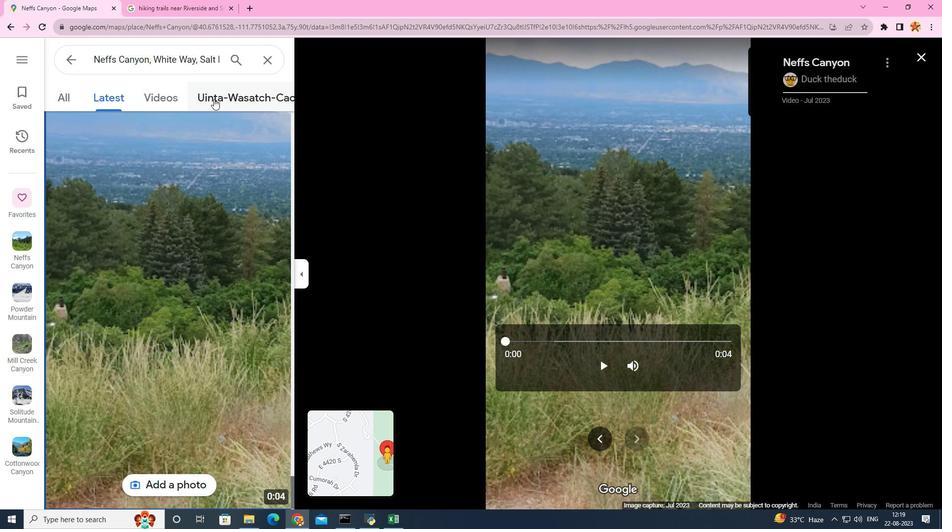 
Action: Mouse pressed left at (213, 99)
Screenshot: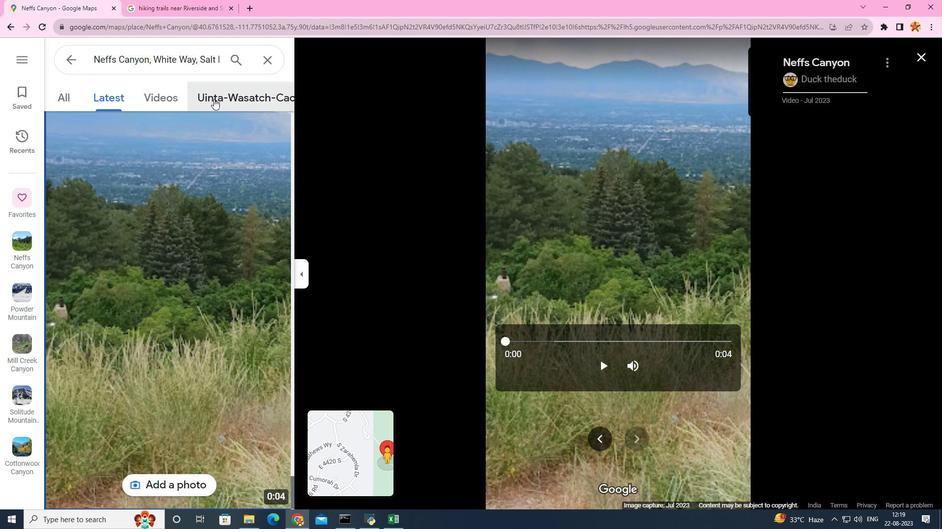 
Action: Mouse moved to (283, 103)
Screenshot: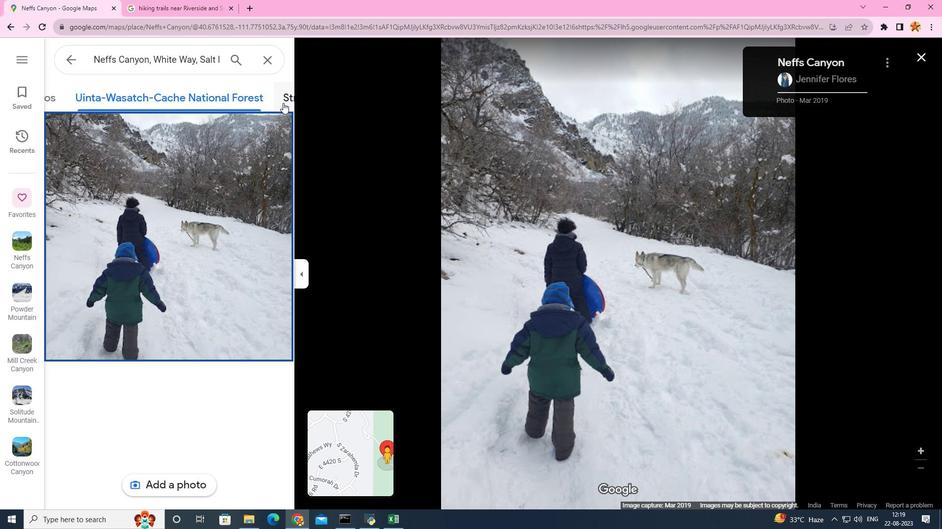 
Action: Mouse pressed left at (283, 103)
Screenshot: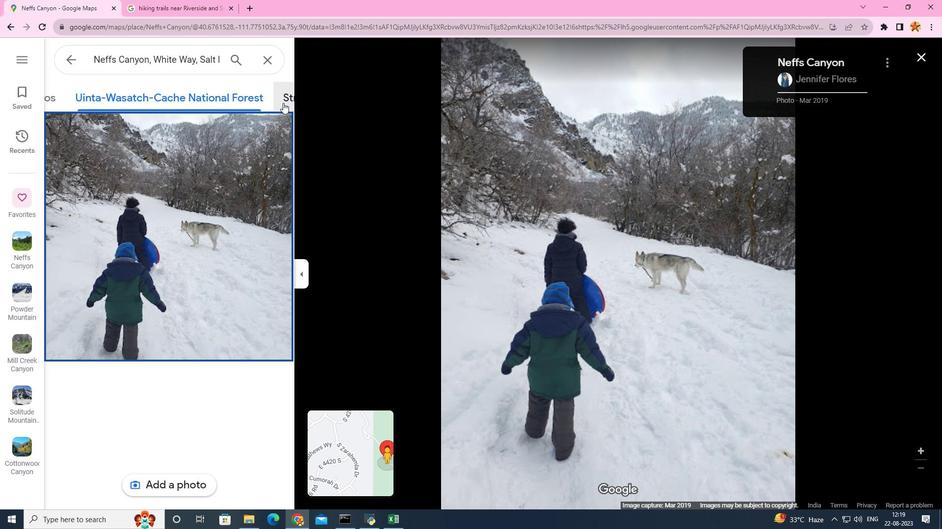 
Action: Mouse moved to (640, 442)
Screenshot: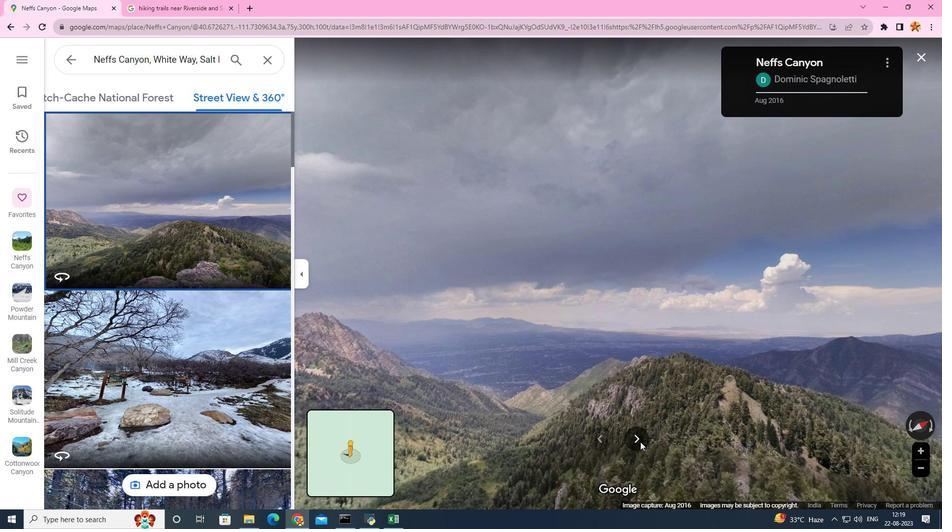 
Action: Mouse pressed left at (640, 442)
Screenshot: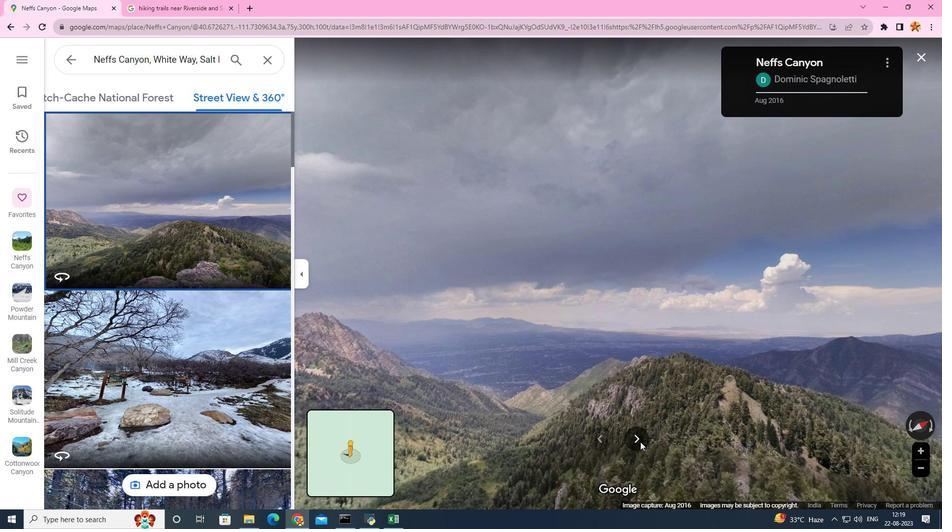 
Action: Mouse moved to (710, 375)
Screenshot: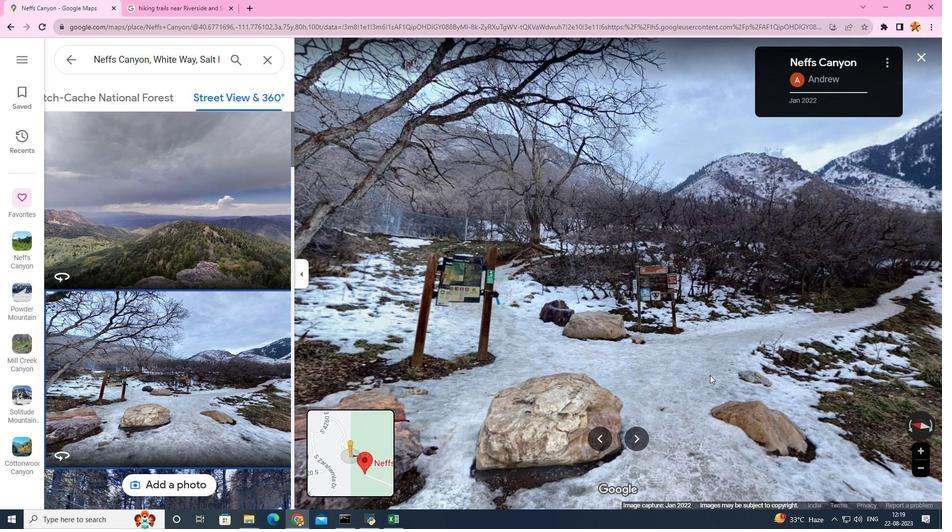 
Action: Mouse pressed left at (710, 375)
Screenshot: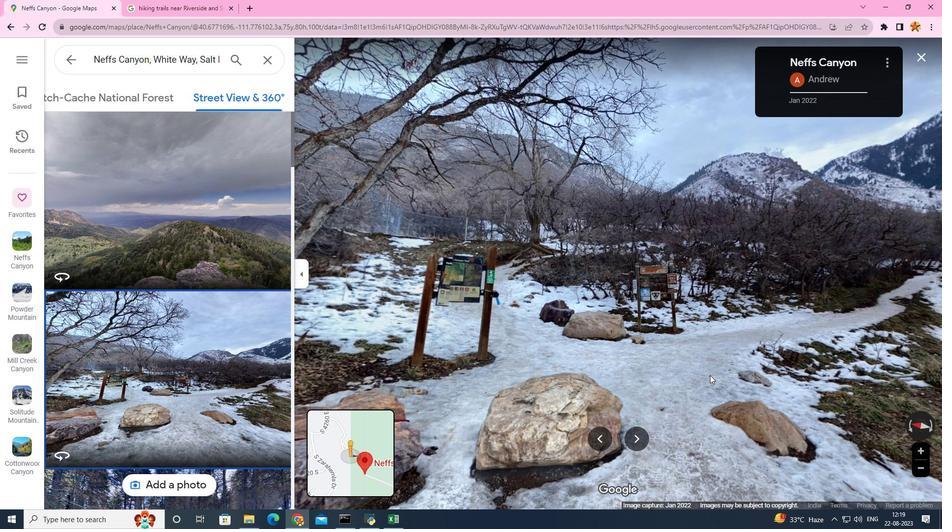 
Action: Mouse moved to (628, 437)
Screenshot: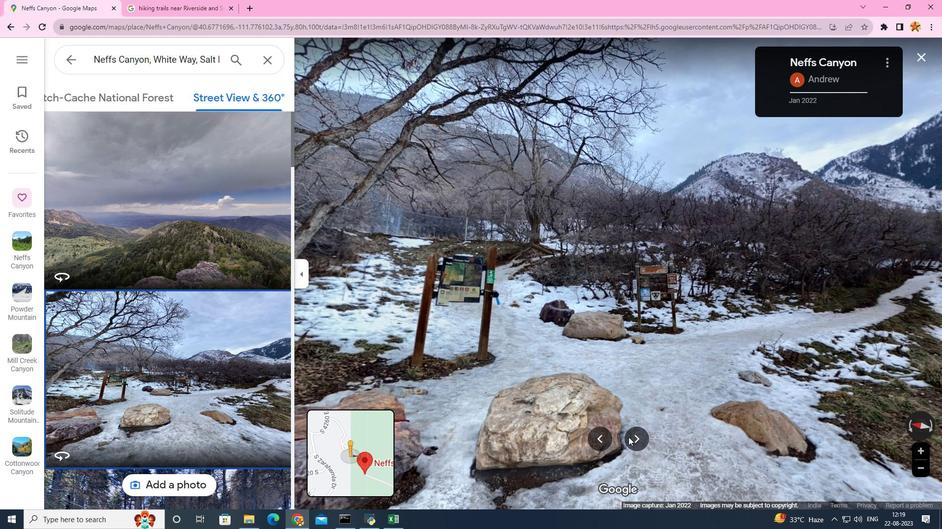 
Action: Mouse pressed left at (628, 437)
Screenshot: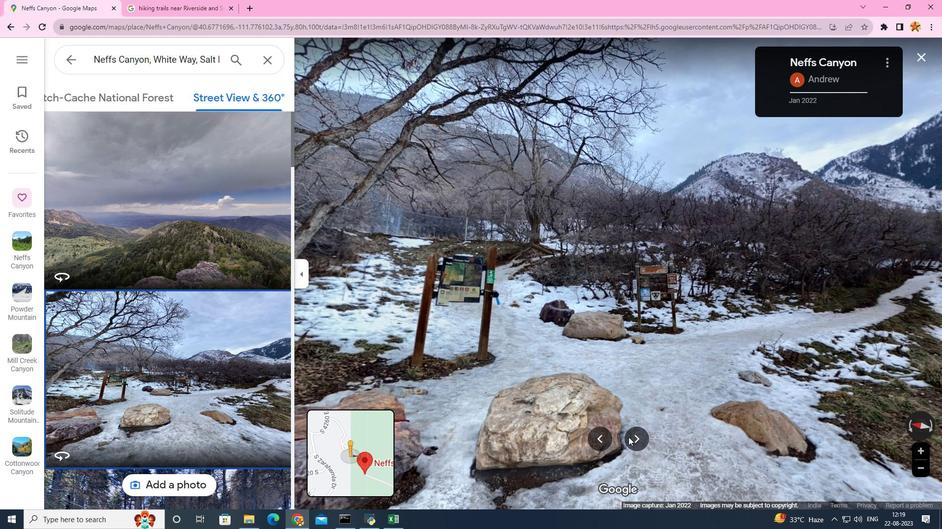 
Action: Mouse pressed left at (628, 437)
Screenshot: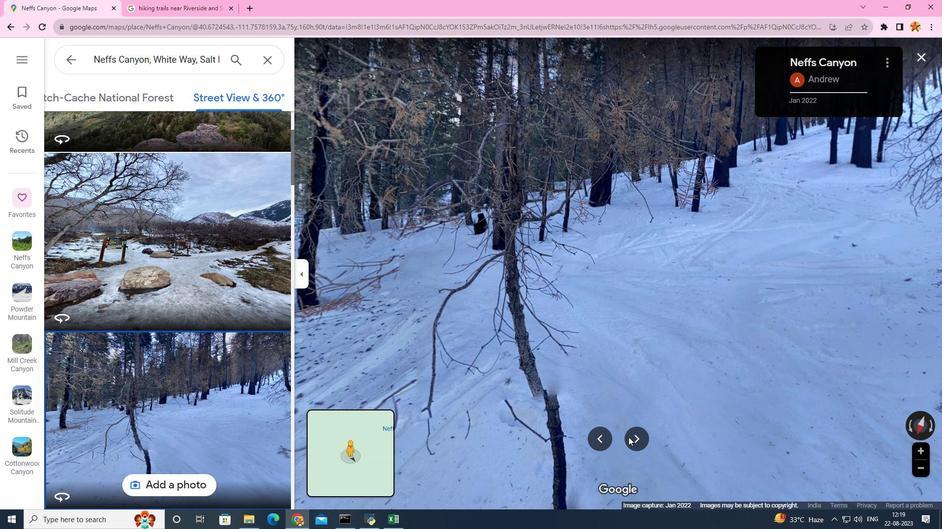 
Action: Mouse pressed left at (628, 437)
Screenshot: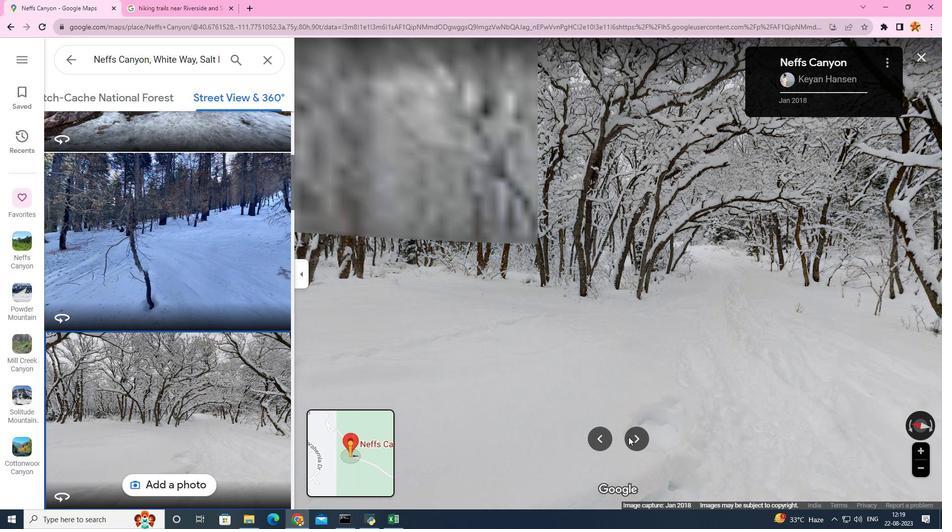 
Action: Mouse pressed left at (628, 437)
Screenshot: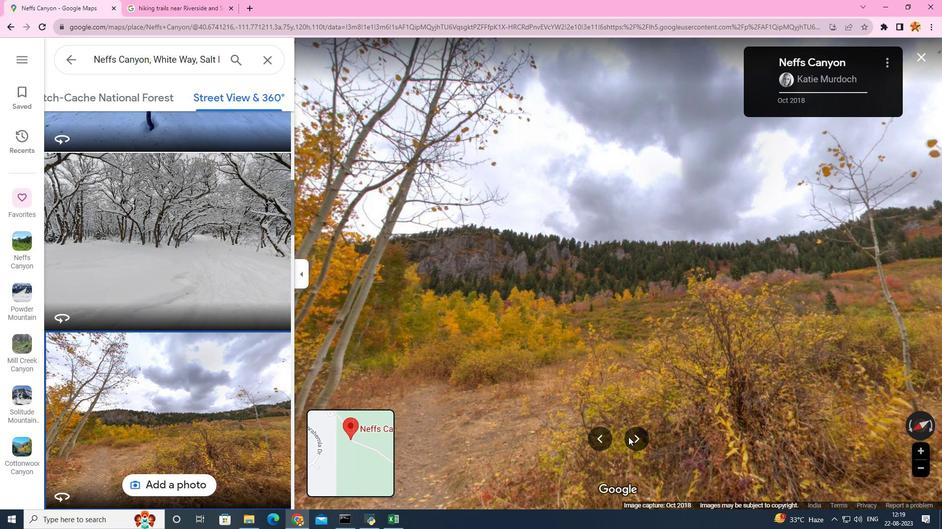 
Action: Mouse pressed left at (628, 437)
Screenshot: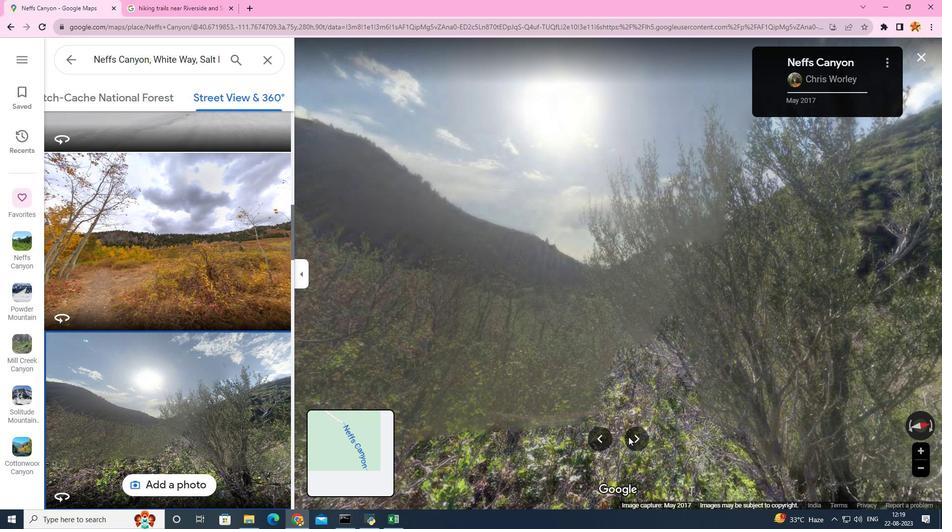 
Action: Mouse moved to (632, 437)
Screenshot: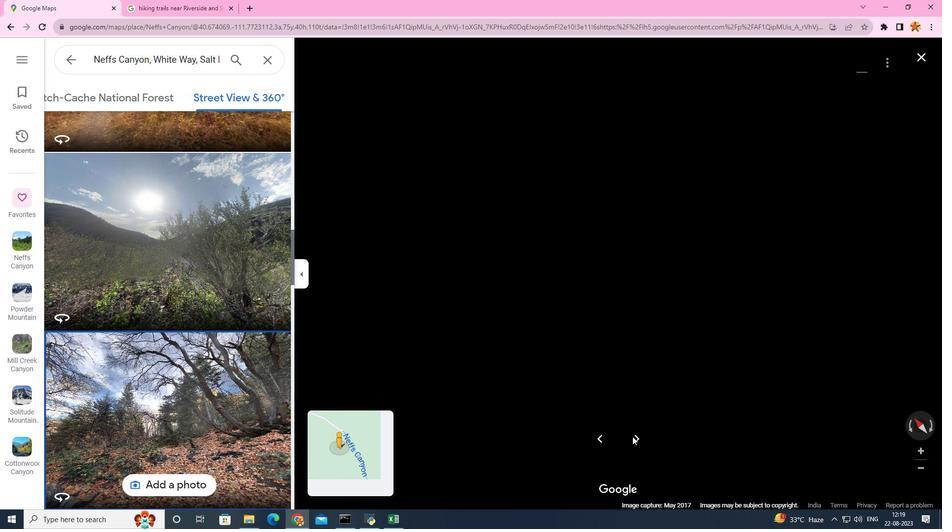 
Action: Mouse pressed left at (632, 437)
Screenshot: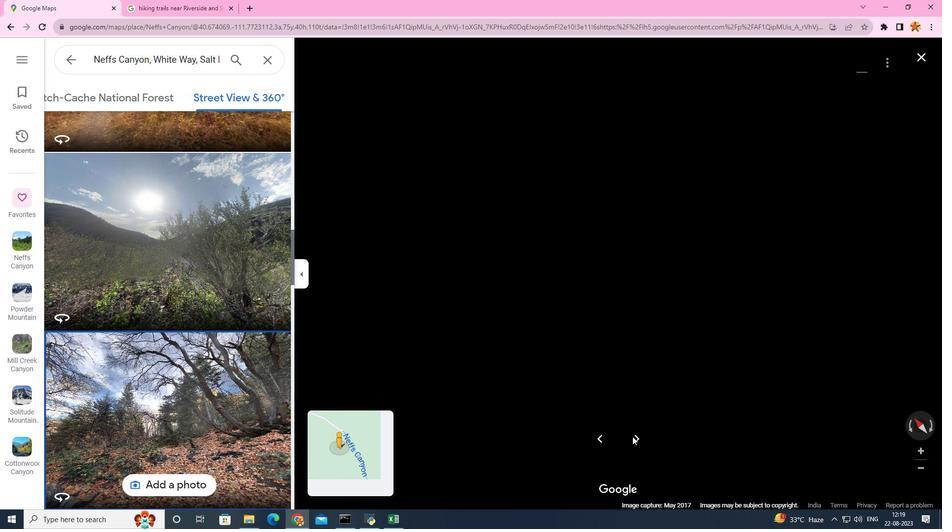
Action: Mouse moved to (71, 66)
Screenshot: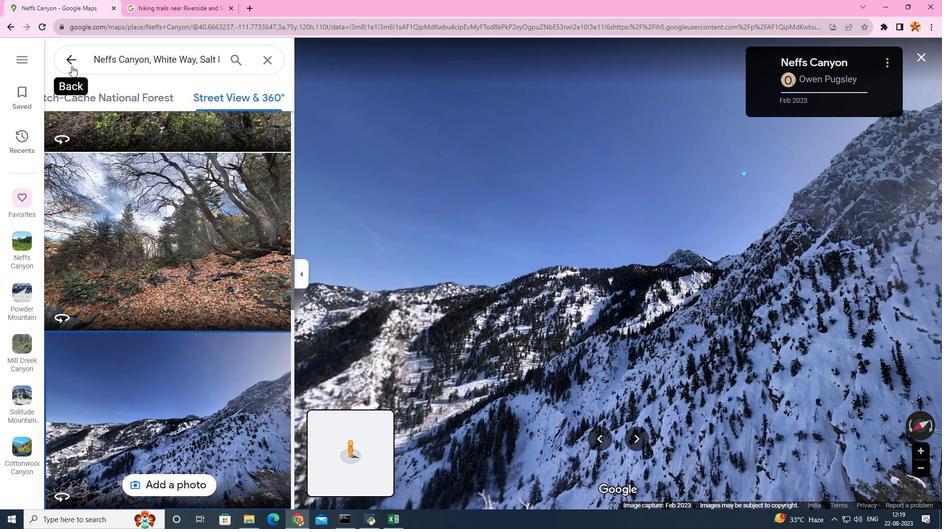 
Action: Mouse pressed left at (71, 66)
Screenshot: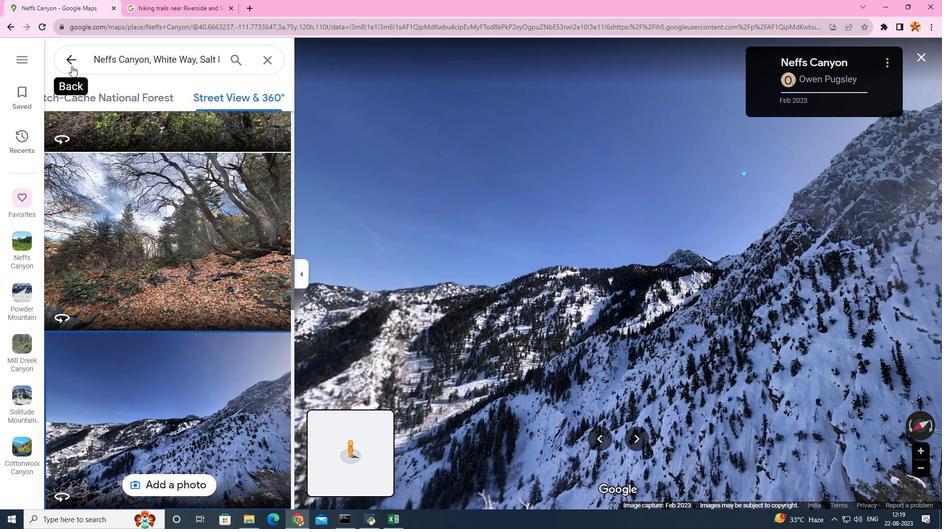
Action: Mouse moved to (264, 62)
Screenshot: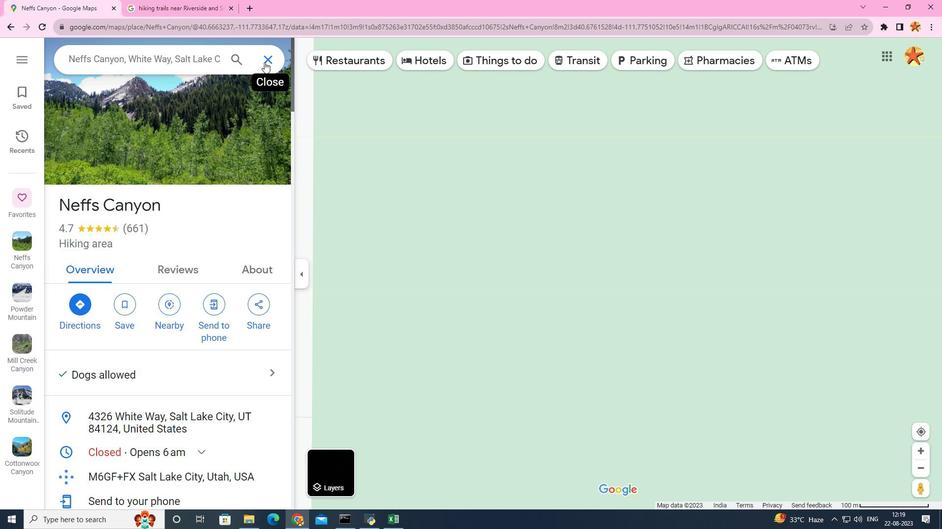 
Action: Mouse pressed left at (264, 62)
Screenshot: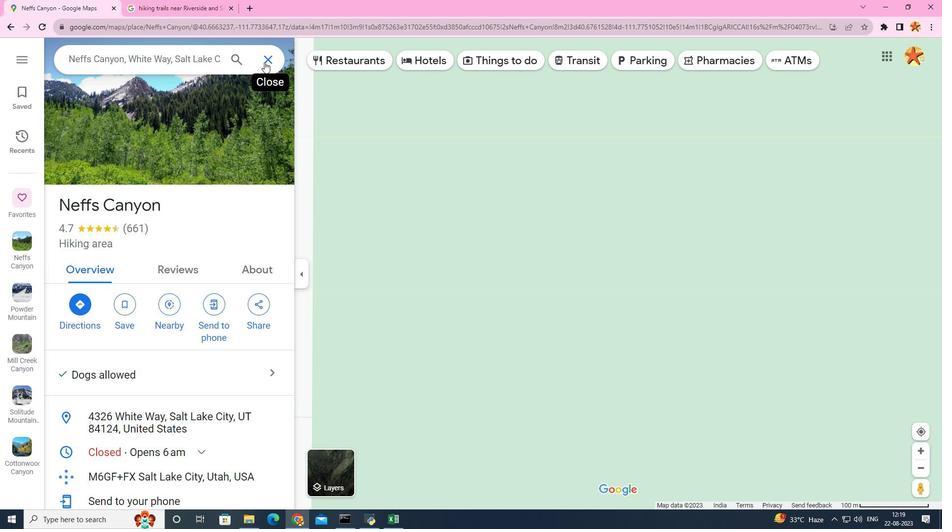 
Action: Mouse moved to (154, 48)
Screenshot: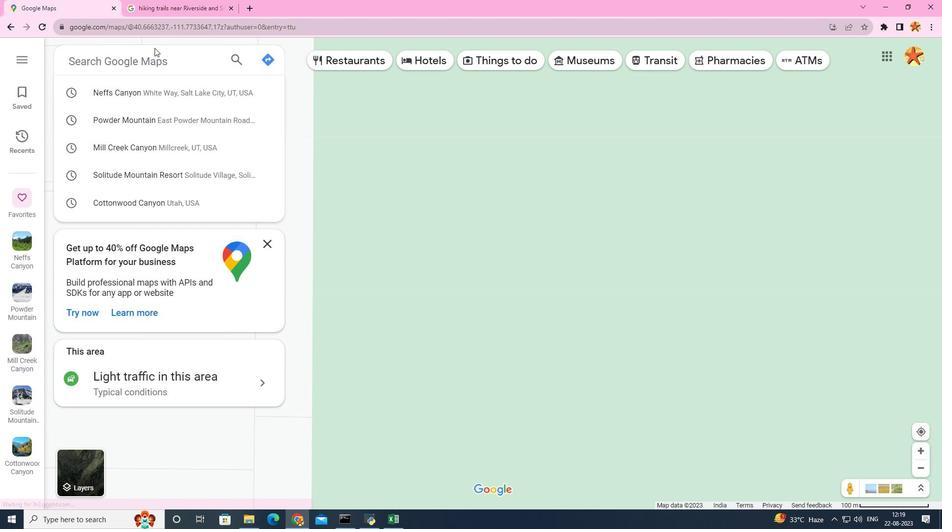 
Action: Key pressed twin<Key.space>avenues<Key.backspace>
Screenshot: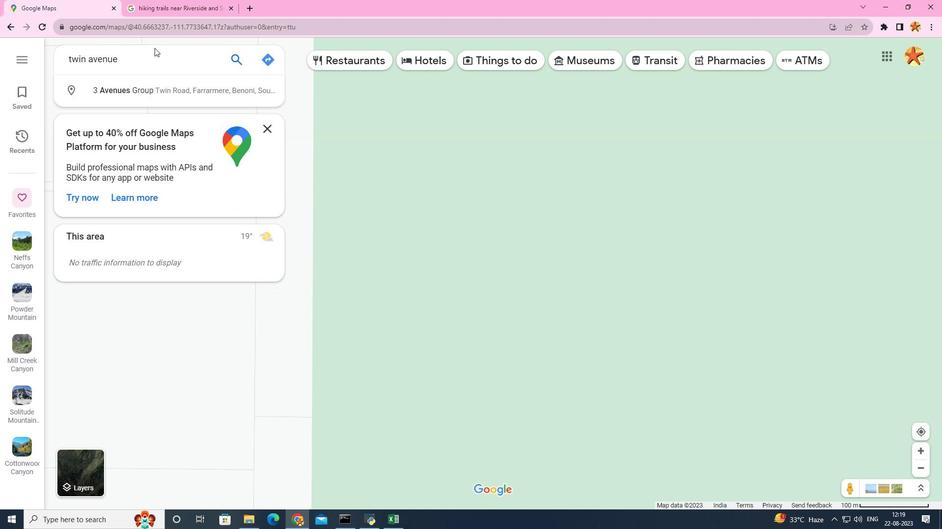 
Action: Mouse moved to (140, 89)
Screenshot: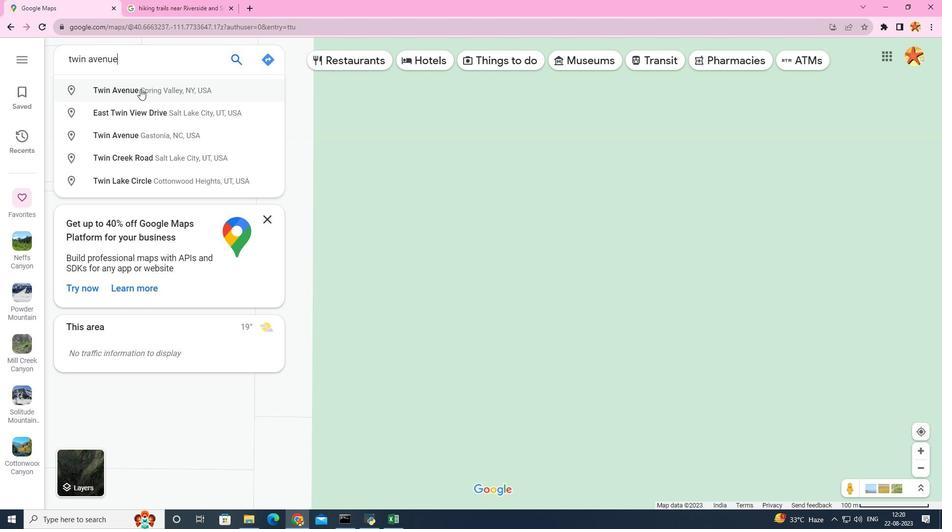 
Action: Mouse pressed left at (140, 89)
Screenshot: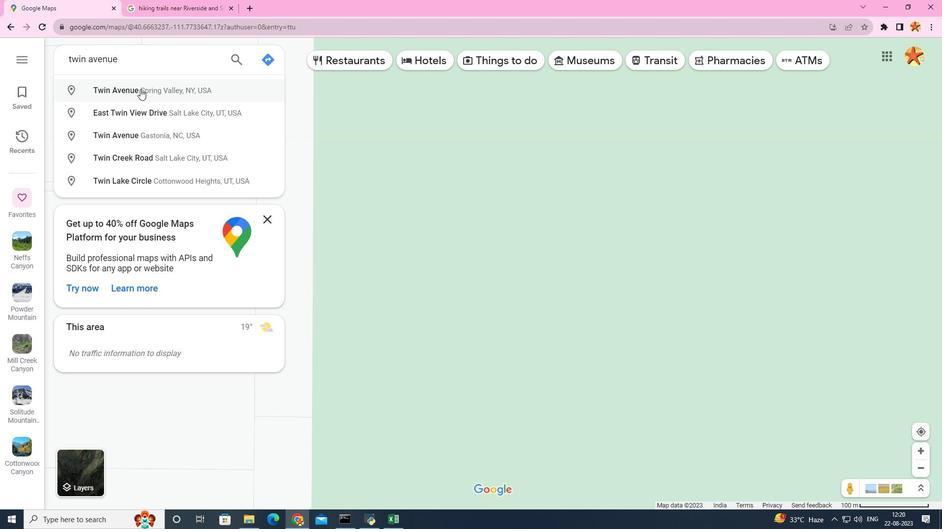 
Action: Mouse moved to (128, 248)
Screenshot: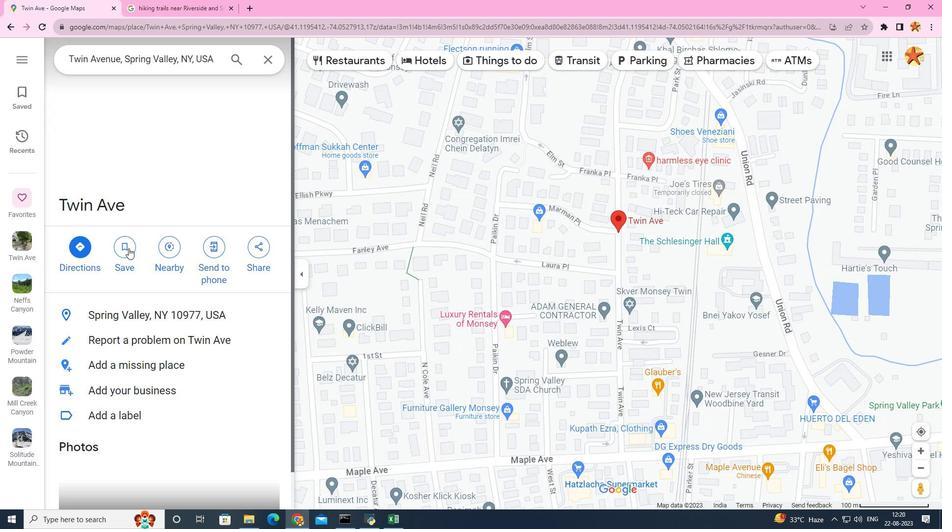 
Action: Mouse scrolled (128, 248) with delta (0, 0)
Screenshot: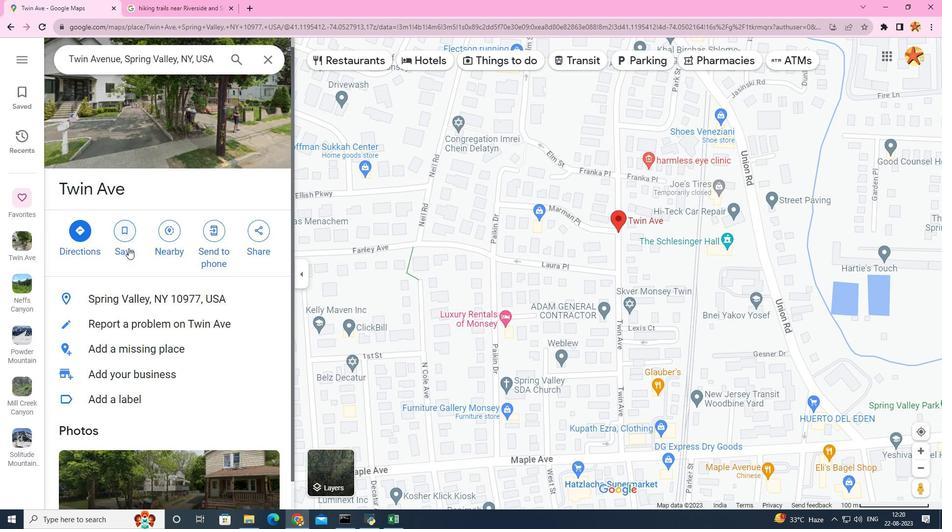 
Action: Mouse scrolled (128, 248) with delta (0, 0)
Screenshot: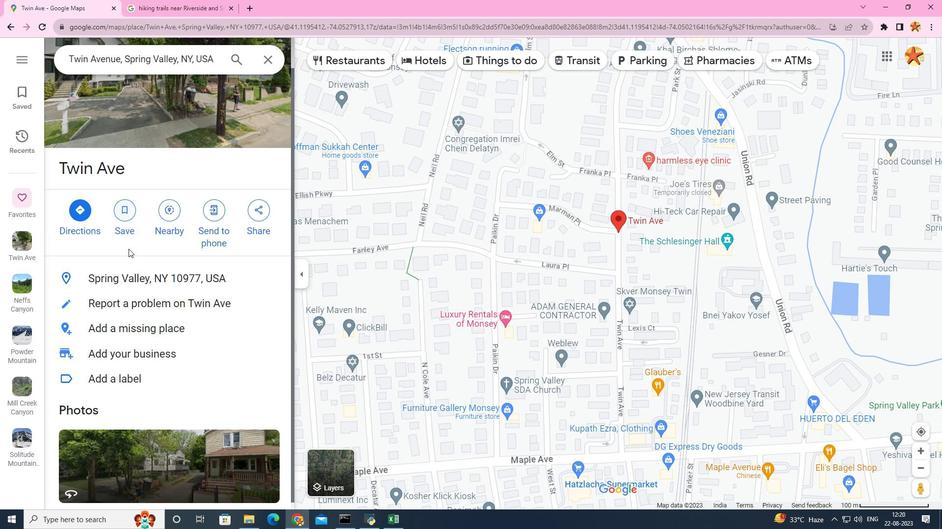 
Action: Mouse scrolled (128, 248) with delta (0, 0)
Screenshot: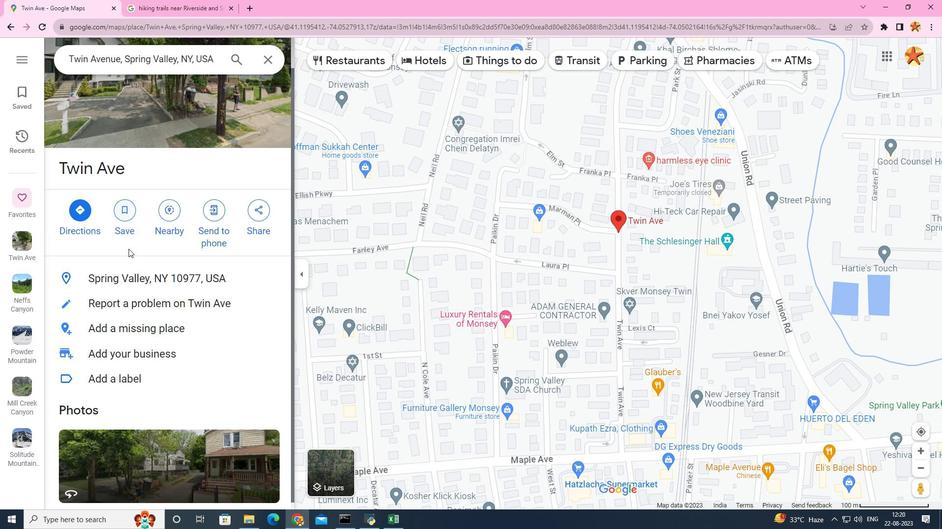 
Action: Mouse scrolled (128, 248) with delta (0, 0)
Screenshot: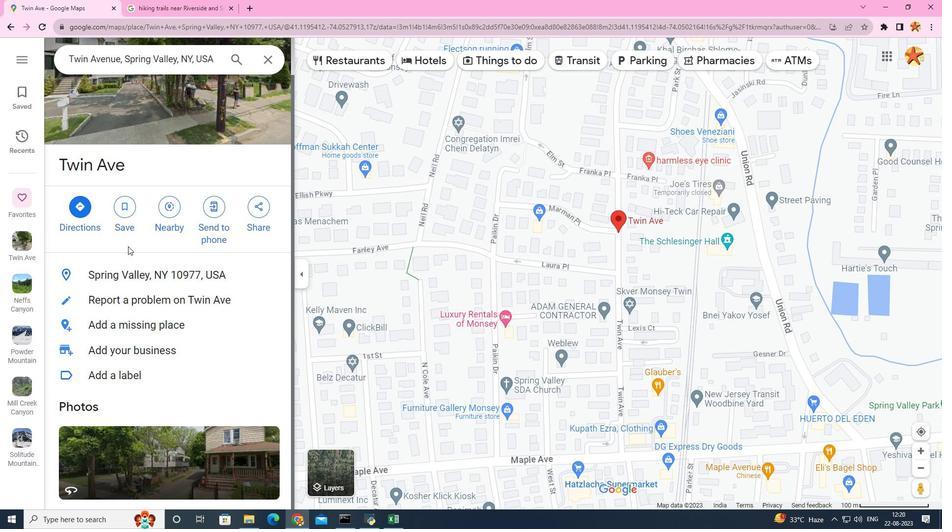 
Action: Mouse scrolled (128, 248) with delta (0, 0)
Screenshot: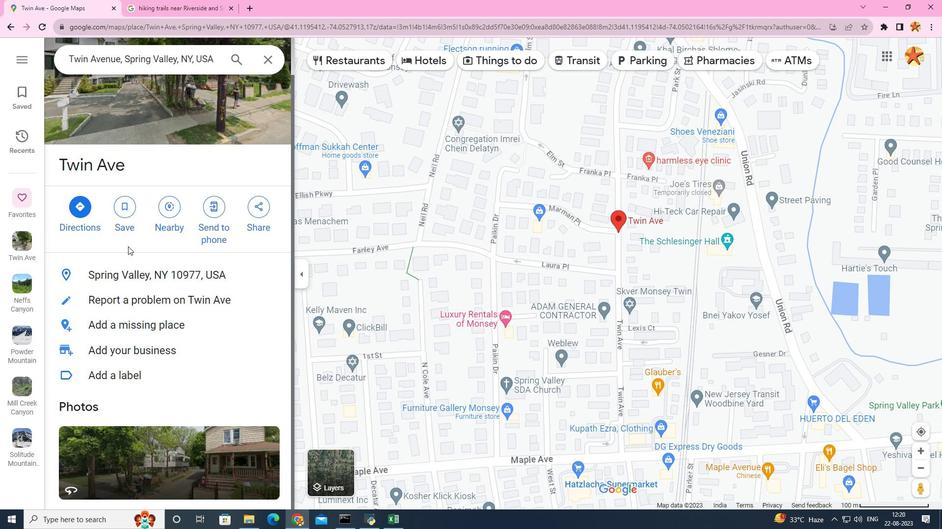 
Action: Mouse moved to (128, 246)
Screenshot: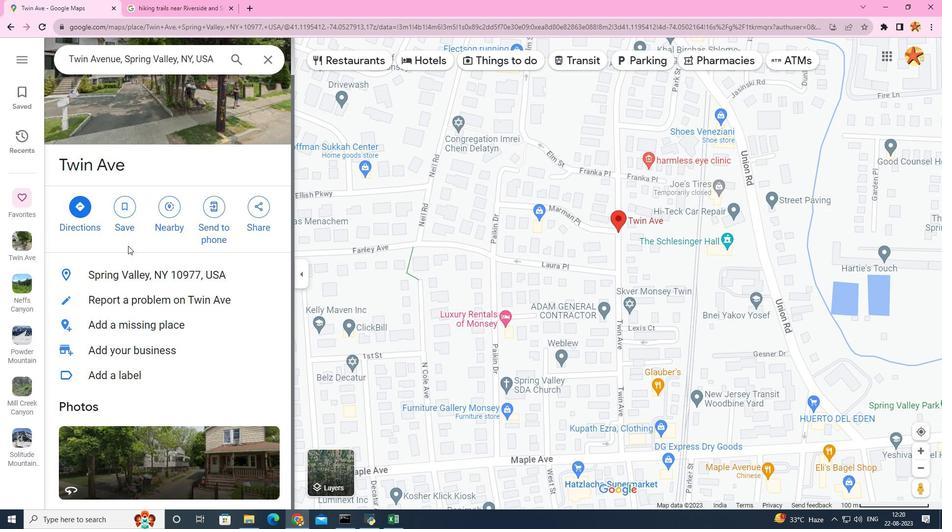 
Action: Mouse scrolled (128, 245) with delta (0, 0)
Screenshot: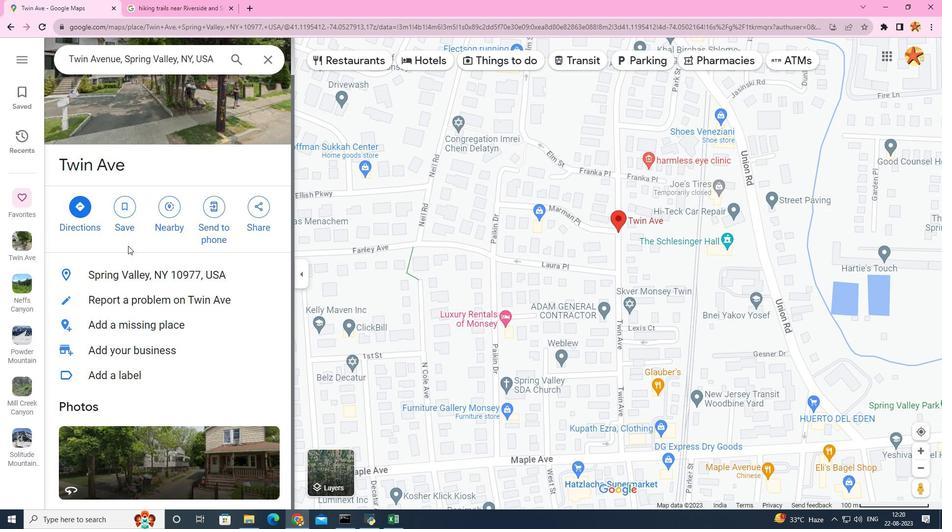 
Action: Mouse scrolled (128, 245) with delta (0, 0)
Screenshot: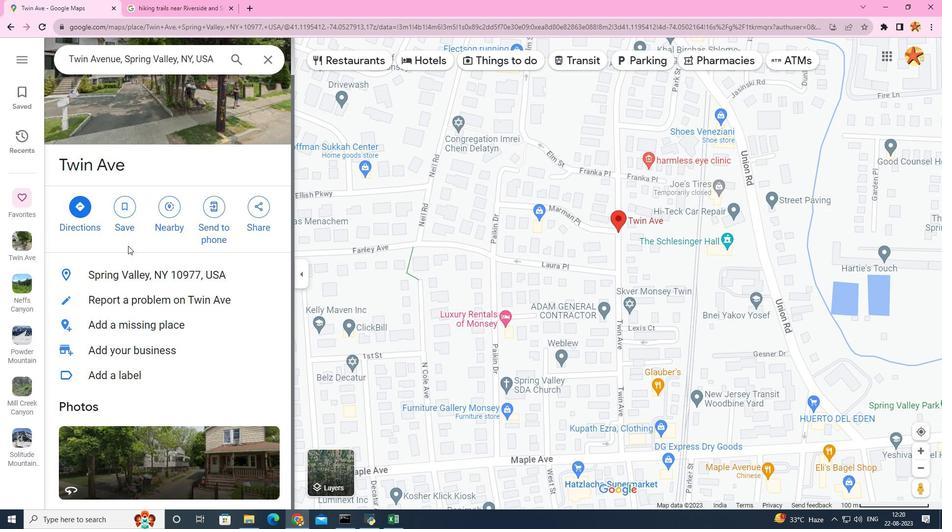 
Action: Mouse scrolled (128, 245) with delta (0, 0)
Screenshot: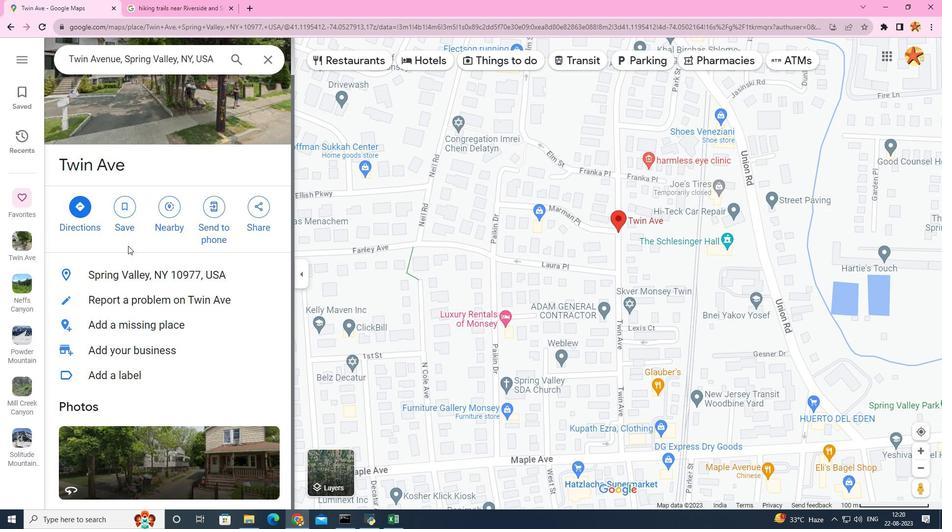 
Action: Mouse scrolled (128, 245) with delta (0, 0)
Screenshot: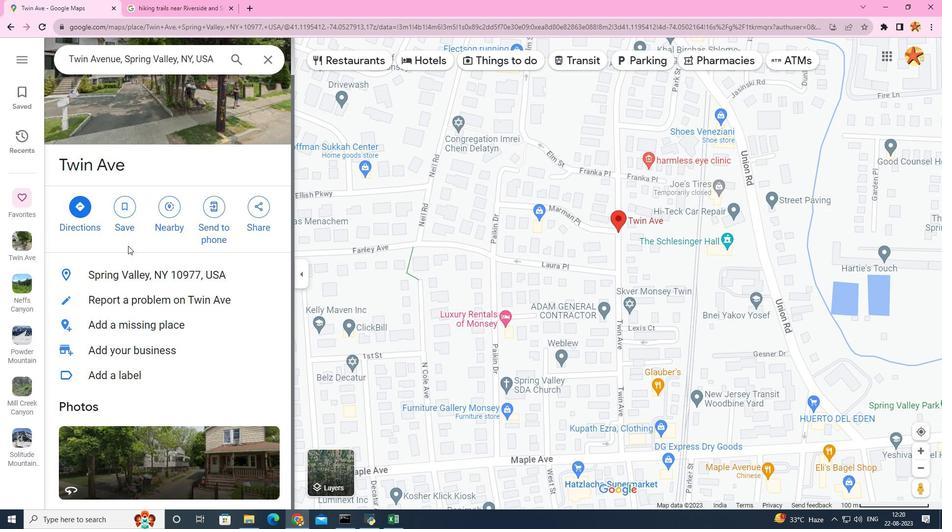 
Action: Mouse scrolled (128, 245) with delta (0, 0)
Screenshot: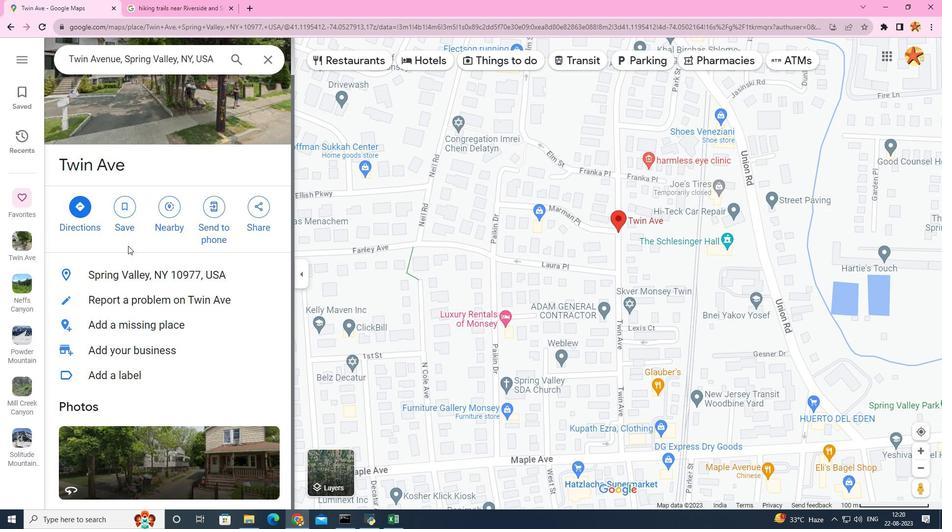 
Action: Mouse scrolled (128, 245) with delta (0, 0)
Screenshot: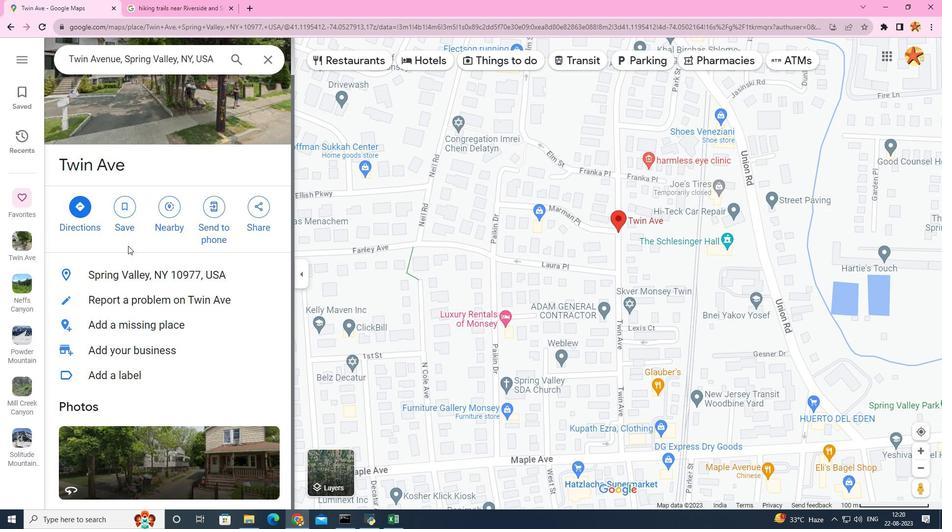 
Action: Mouse scrolled (128, 245) with delta (0, 0)
Screenshot: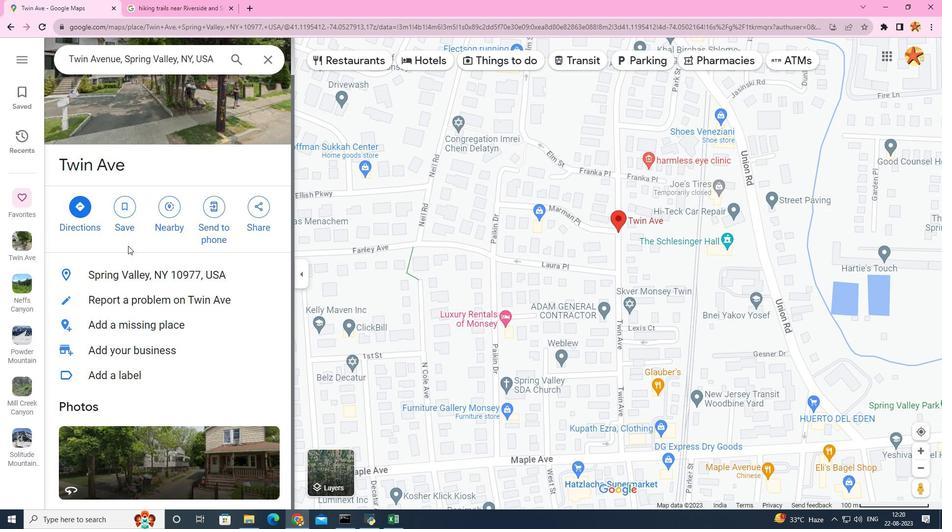 
Action: Mouse scrolled (128, 245) with delta (0, 0)
Screenshot: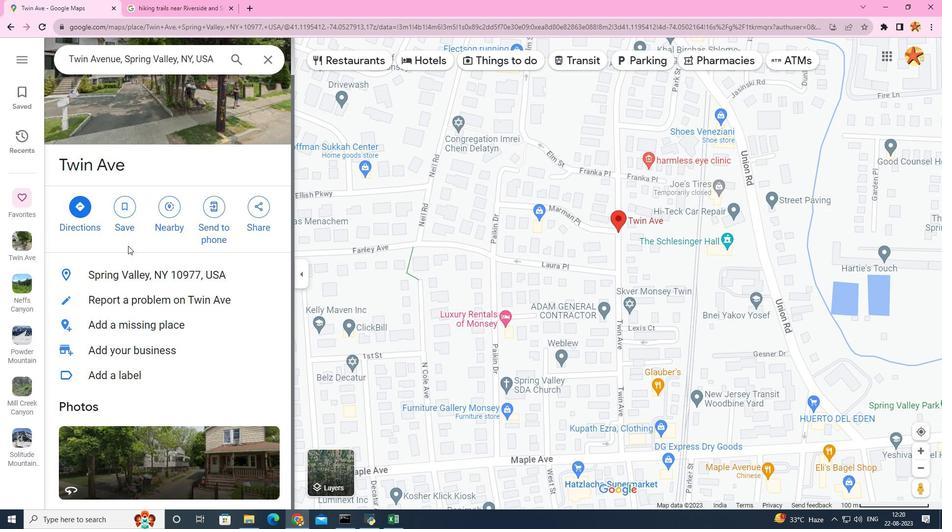 
Action: Mouse scrolled (128, 246) with delta (0, 0)
Screenshot: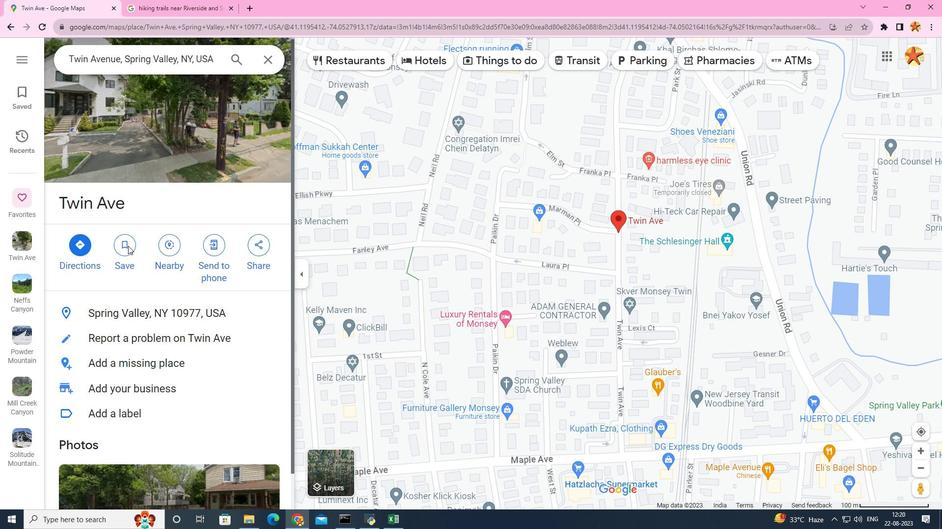 
Action: Mouse scrolled (128, 246) with delta (0, 0)
Screenshot: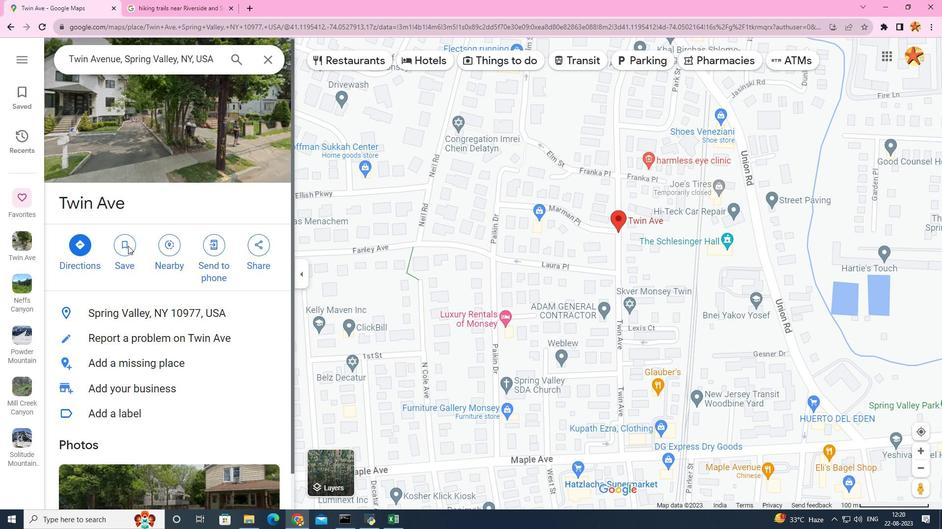 
Action: Mouse scrolled (128, 246) with delta (0, 0)
Screenshot: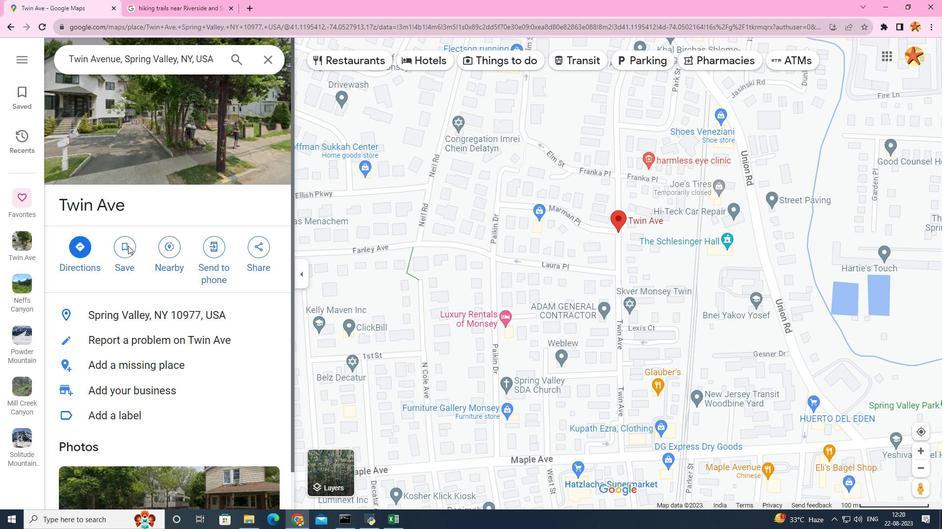 
Action: Mouse scrolled (128, 246) with delta (0, 0)
Screenshot: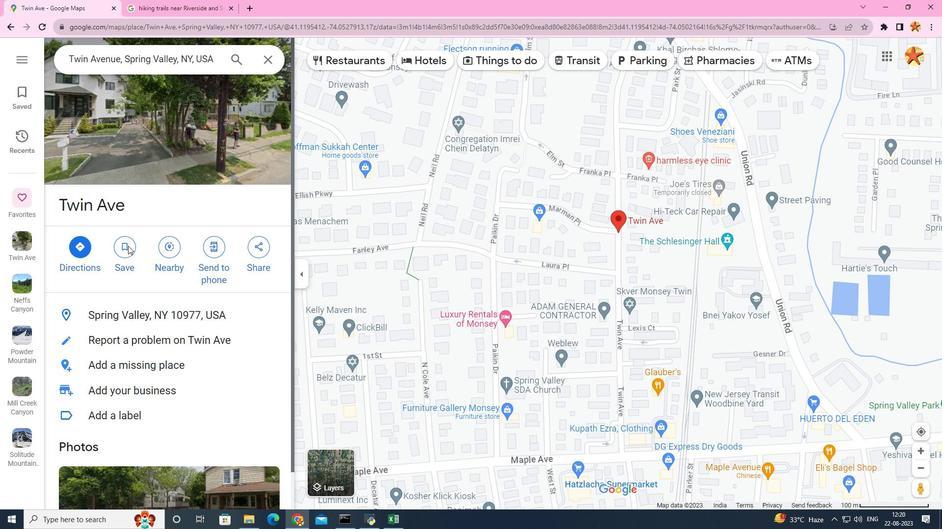 
Action: Mouse moved to (174, 154)
Screenshot: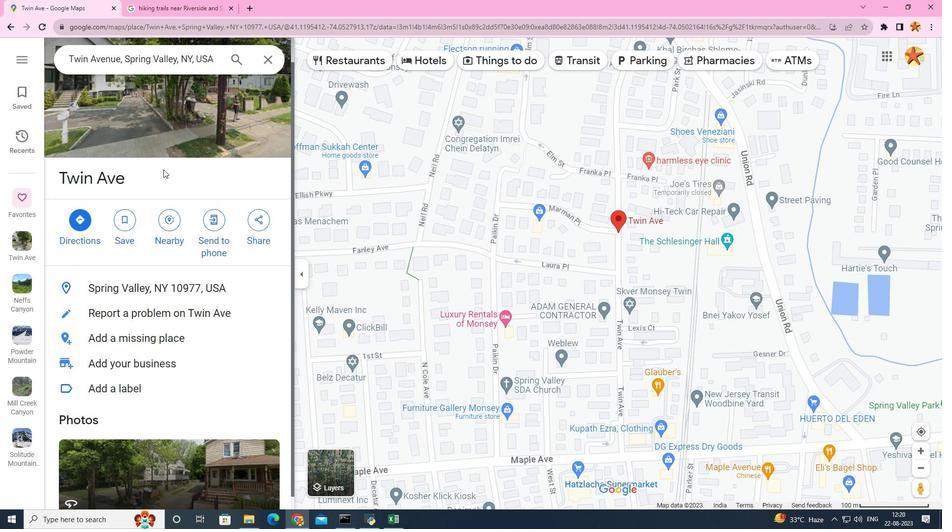 
Action: Mouse scrolled (174, 153) with delta (0, 0)
Screenshot: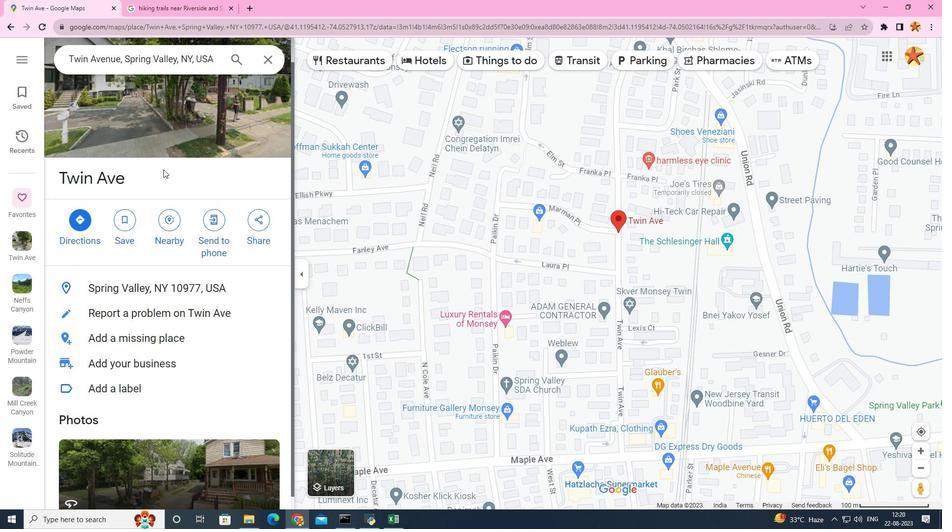 
Action: Mouse moved to (172, 157)
Screenshot: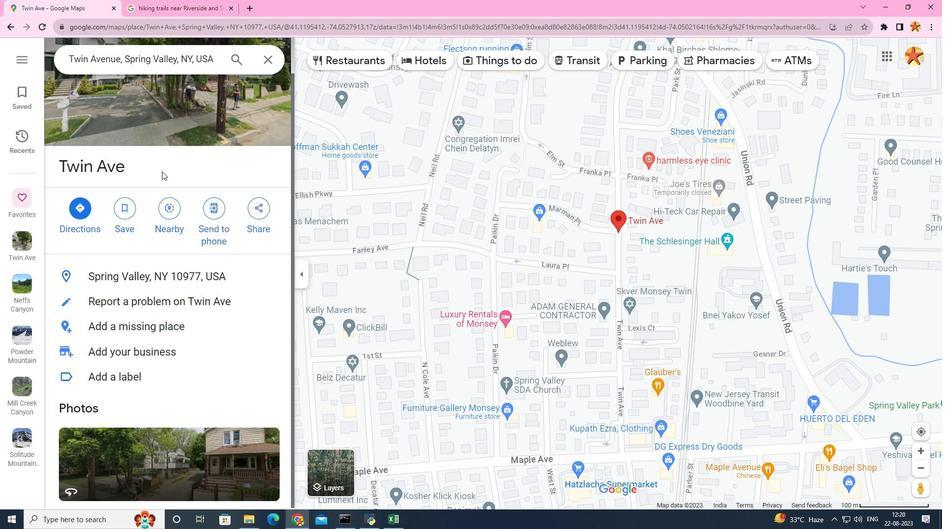 
Action: Mouse scrolled (172, 157) with delta (0, 0)
Screenshot: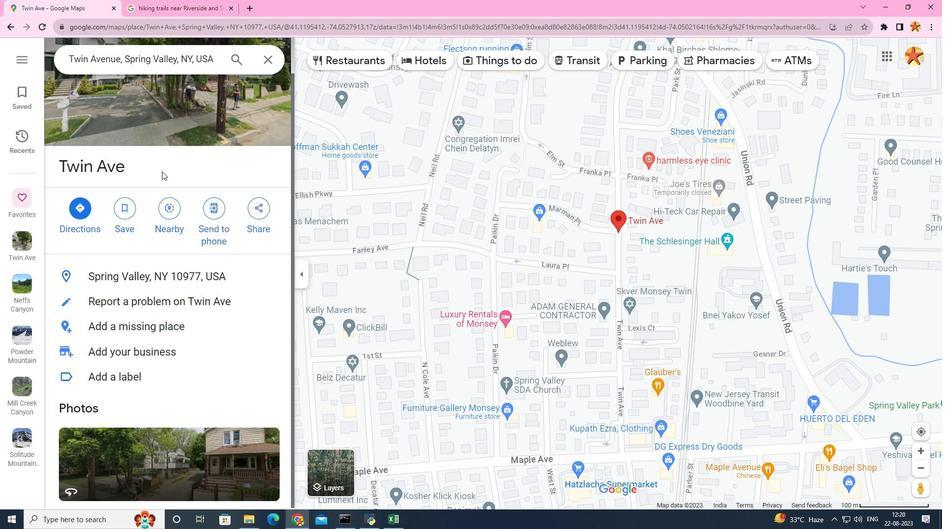 
Action: Mouse moved to (169, 162)
Screenshot: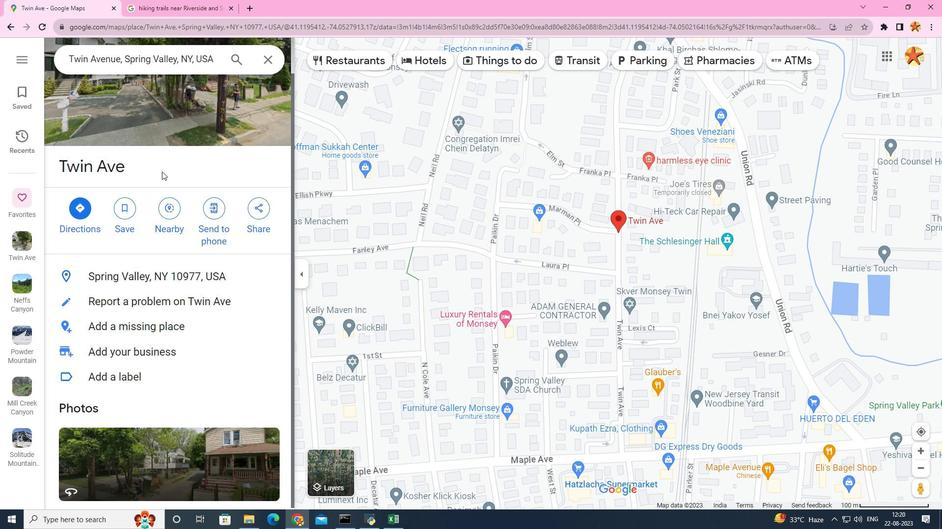 
Action: Mouse scrolled (169, 161) with delta (0, 0)
Screenshot: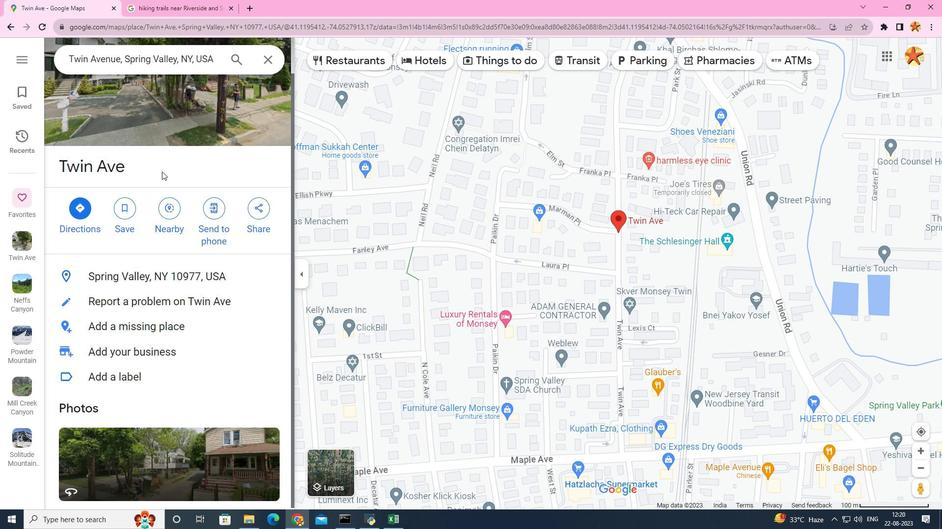 
Action: Mouse moved to (262, 58)
Screenshot: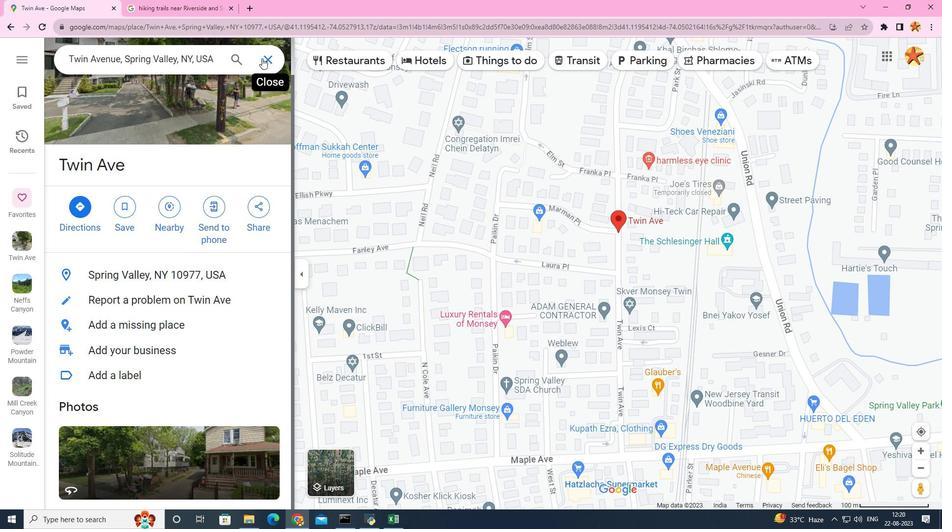 
Action: Mouse pressed left at (262, 58)
Screenshot: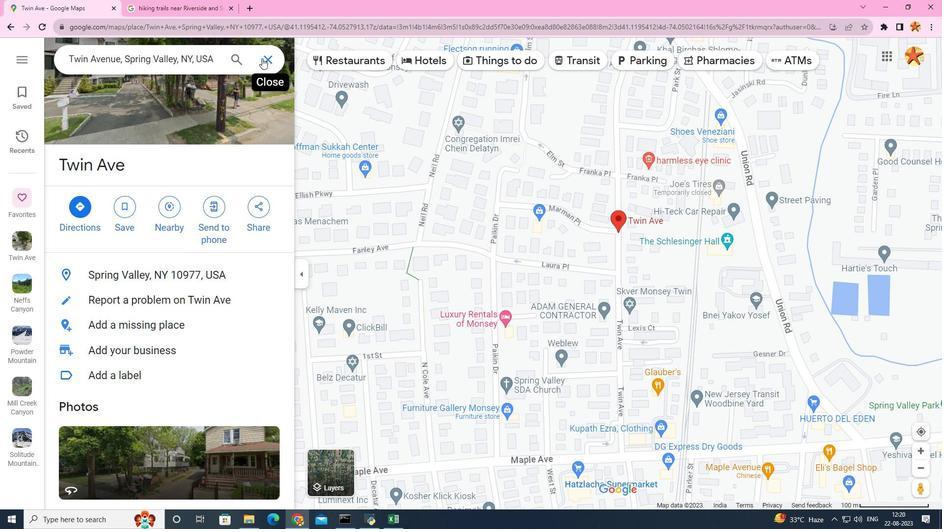 
Action: Mouse moved to (417, 286)
Screenshot: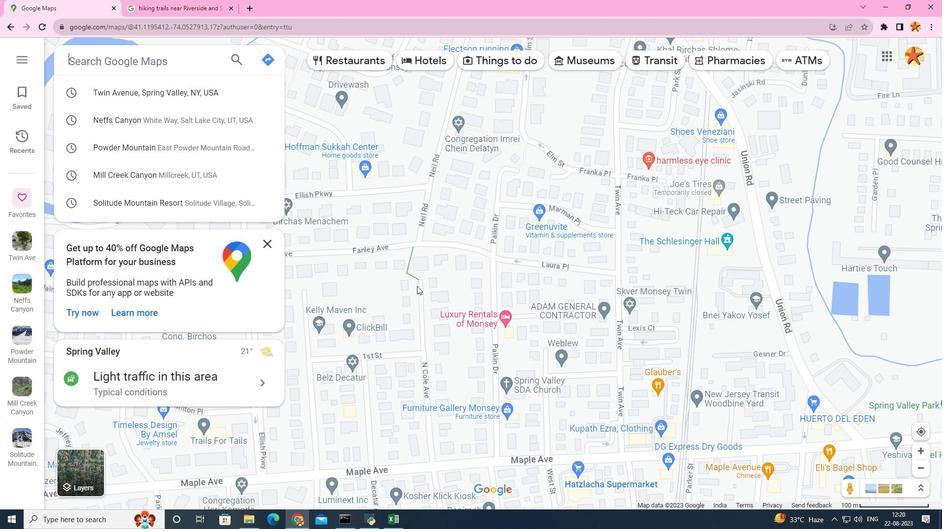 
